 Task: Look for space in Karak City, Jordan from 1st July, 2023 to 9th July, 2023 for 2 adults in price range Rs.8000 to Rs.15000. Place can be entire place with 1  bedroom having 1 bed and 1 bathroom. Property type can be house, flat, guest house. Amenities needed are: washing machine. Booking option can be shelf check-in. Required host language is English.
Action: Mouse moved to (439, 69)
Screenshot: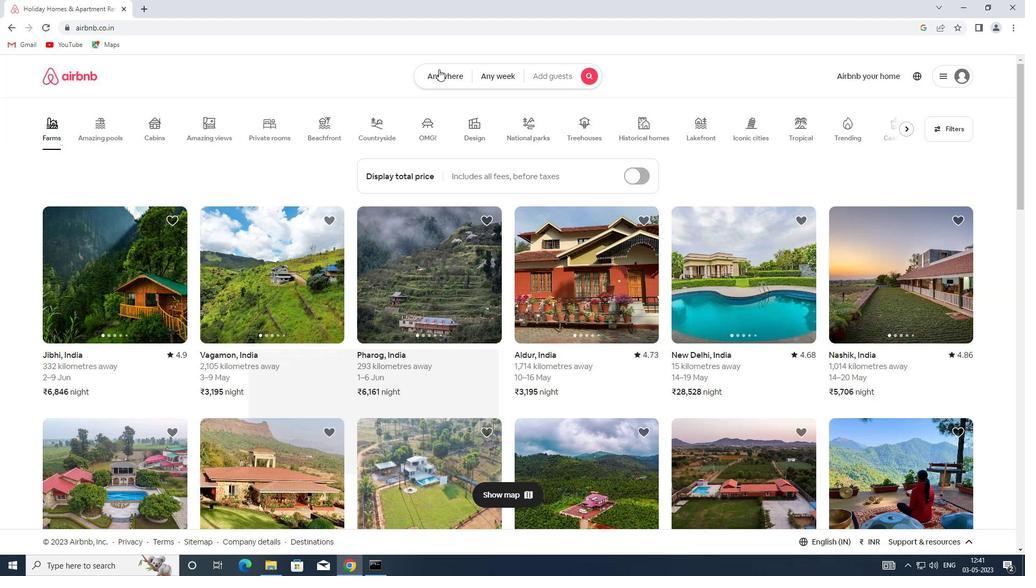 
Action: Mouse pressed left at (439, 69)
Screenshot: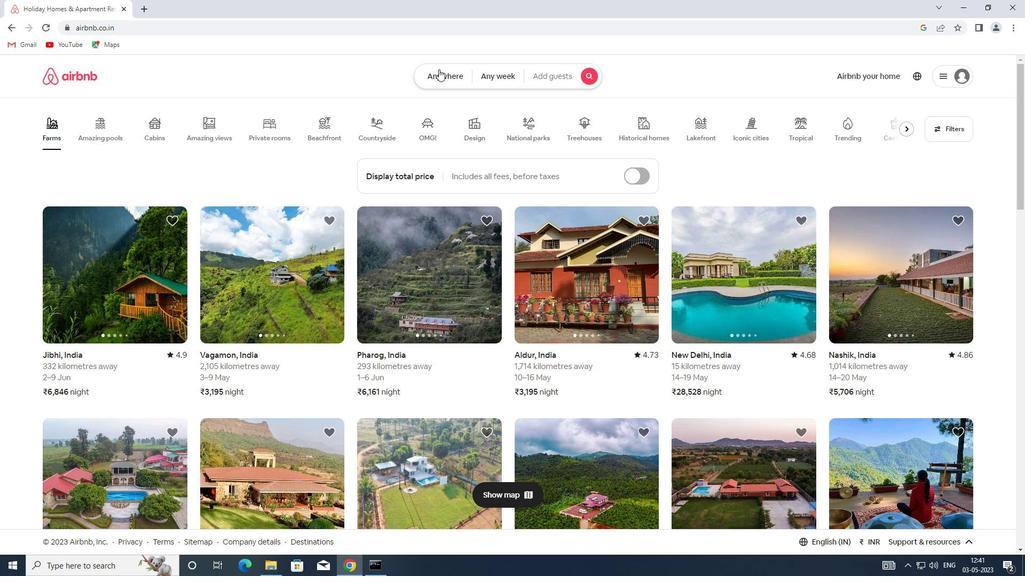 
Action: Mouse moved to (376, 112)
Screenshot: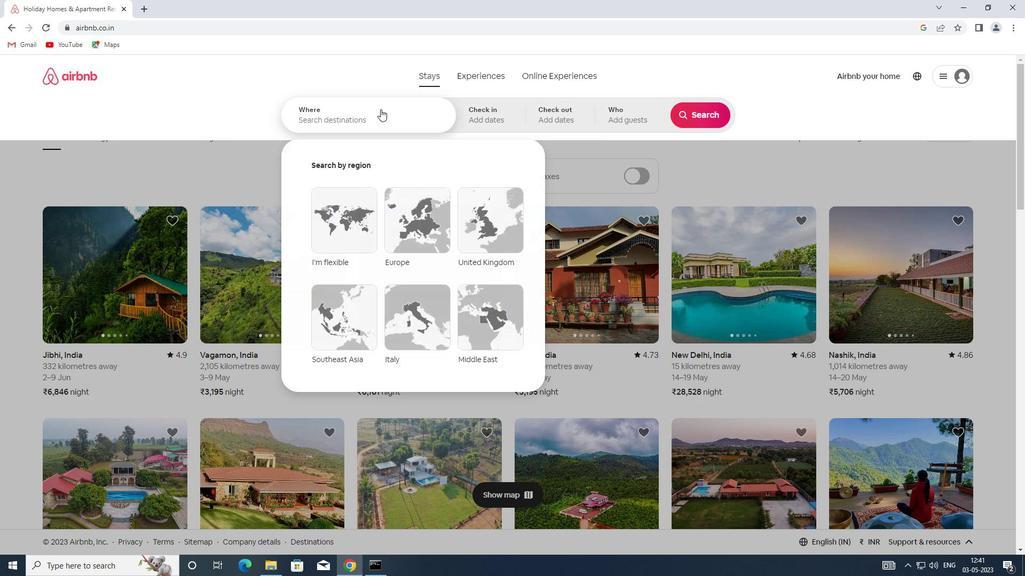 
Action: Mouse pressed left at (376, 112)
Screenshot: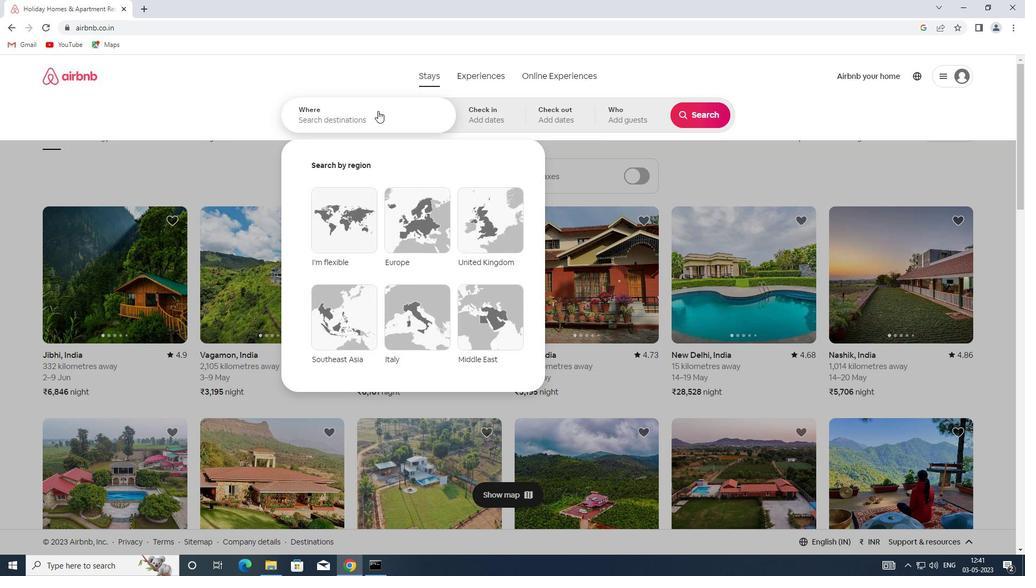 
Action: Key pressed <Key.shift>KARAK<Key.space><Key.shift>CITY,<Key.shift>JORDAN
Screenshot: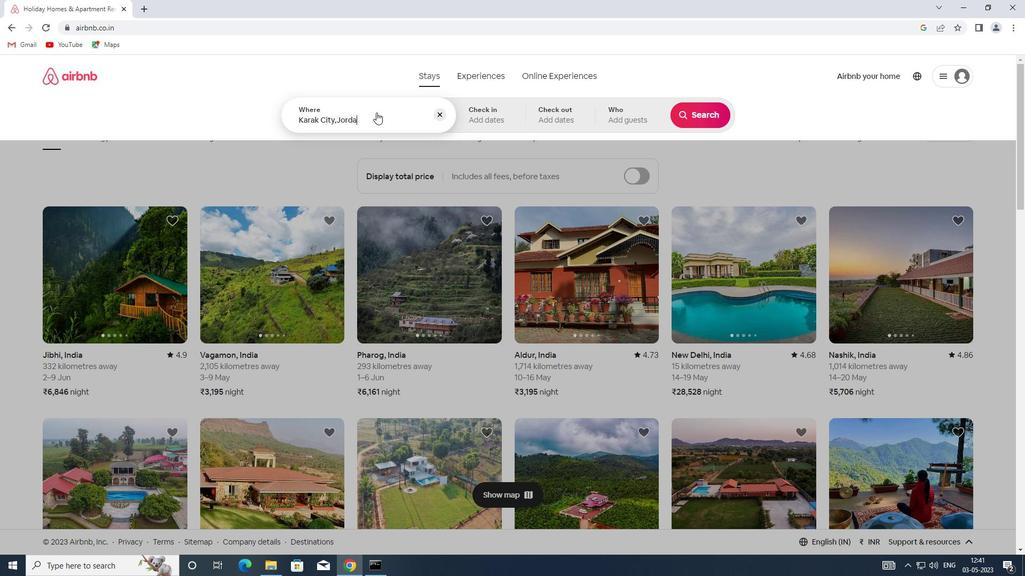 
Action: Mouse moved to (473, 114)
Screenshot: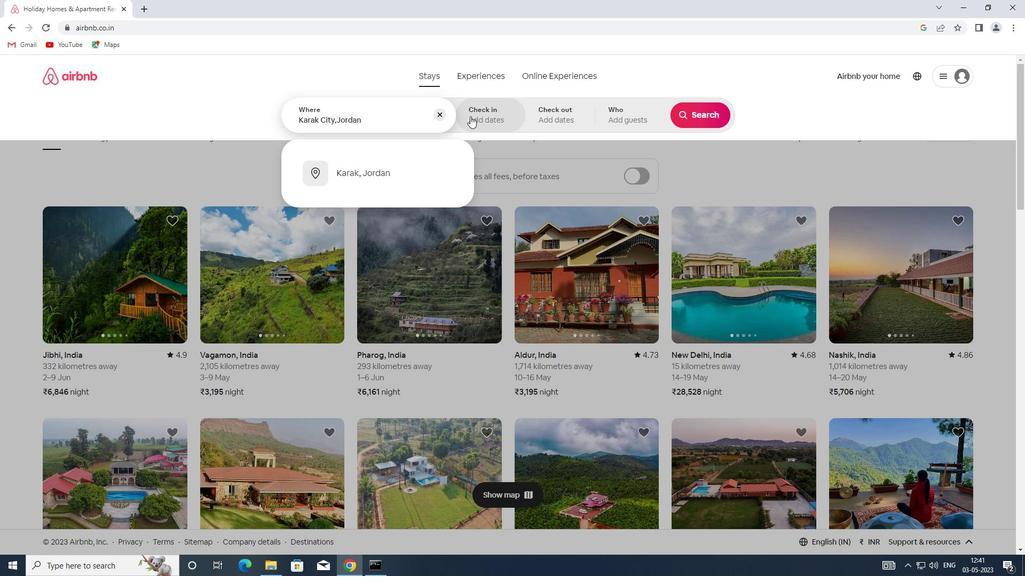 
Action: Mouse pressed left at (473, 114)
Screenshot: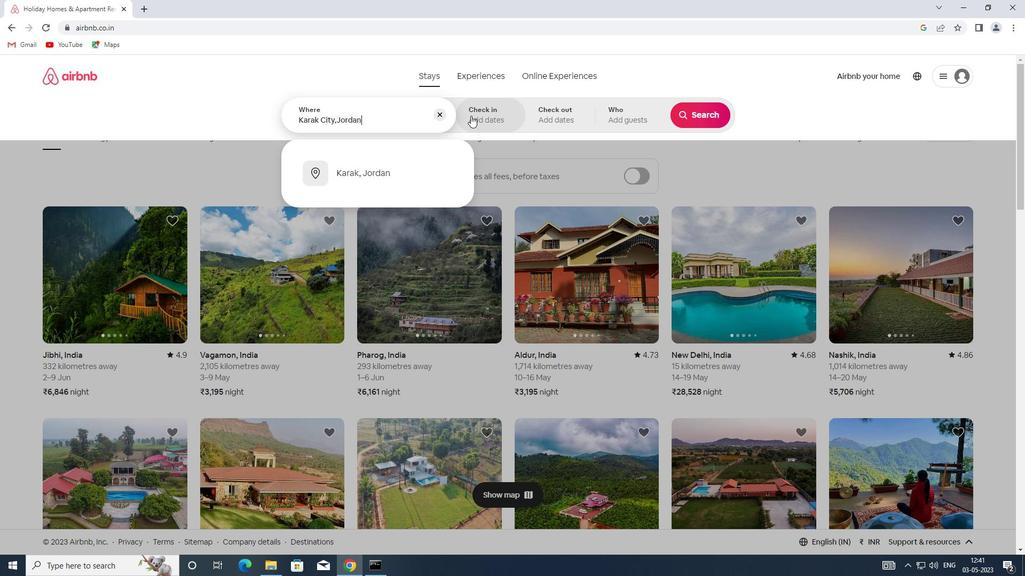 
Action: Mouse moved to (701, 207)
Screenshot: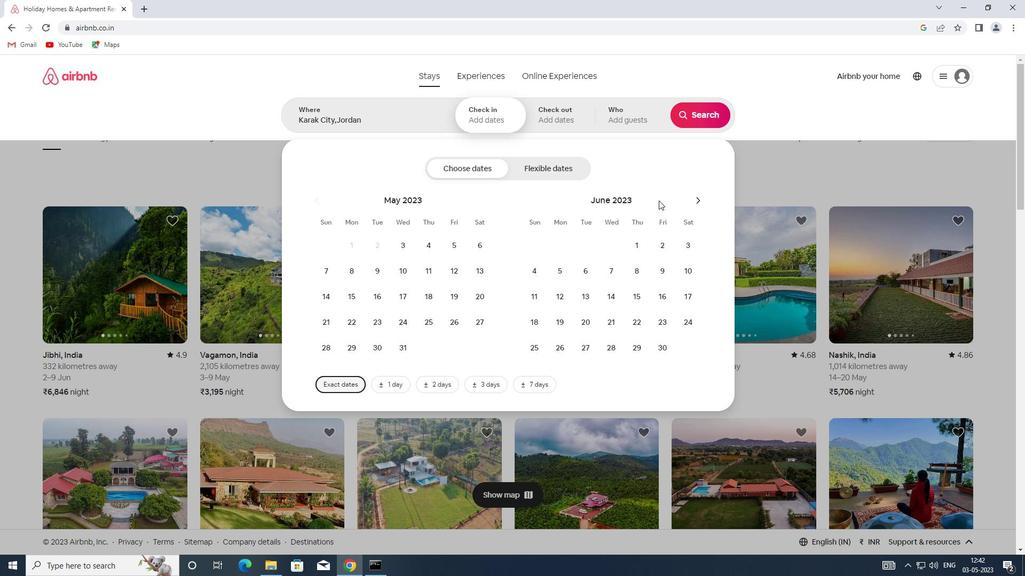 
Action: Mouse pressed left at (701, 207)
Screenshot: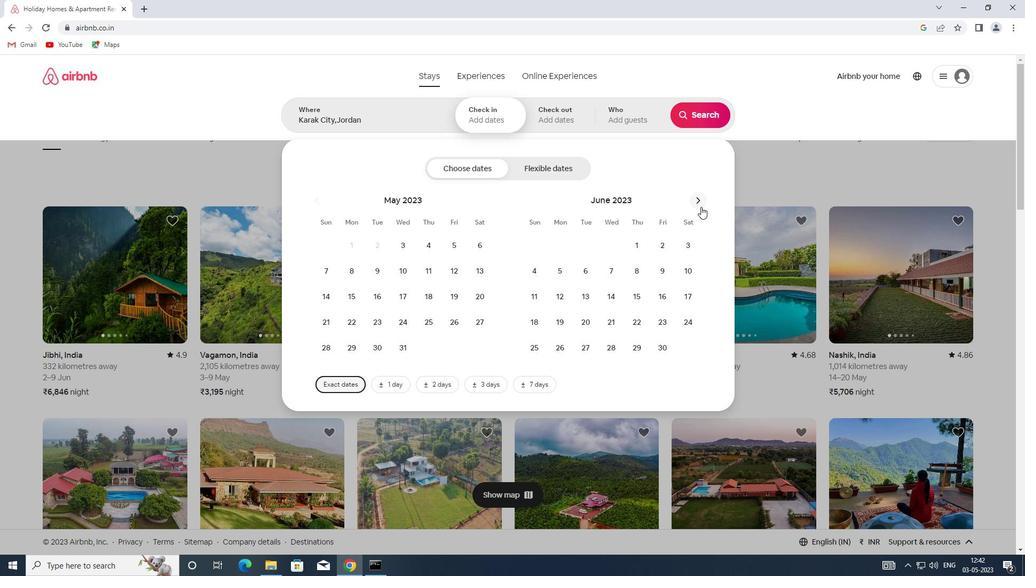 
Action: Mouse moved to (686, 235)
Screenshot: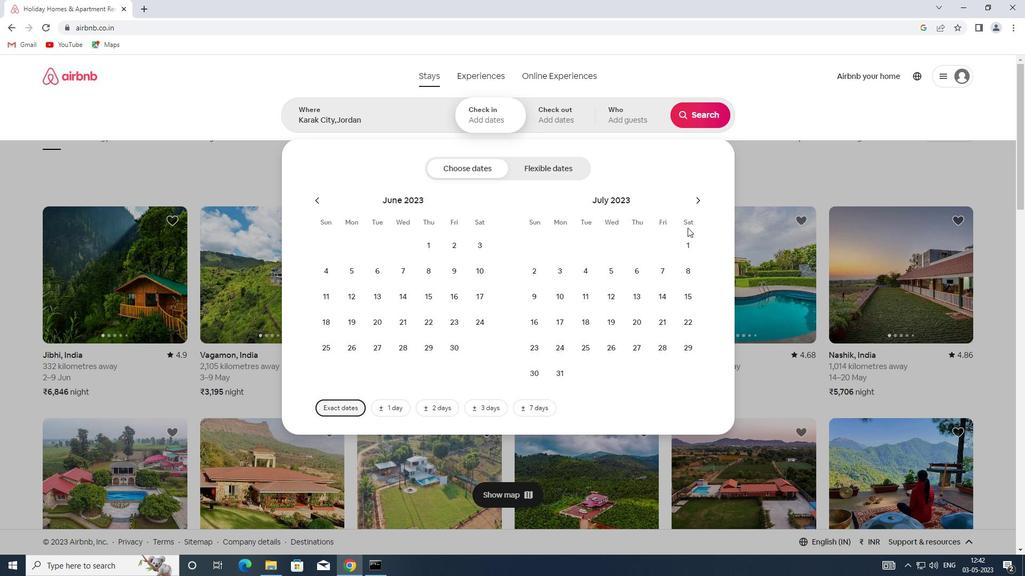 
Action: Mouse pressed left at (686, 235)
Screenshot: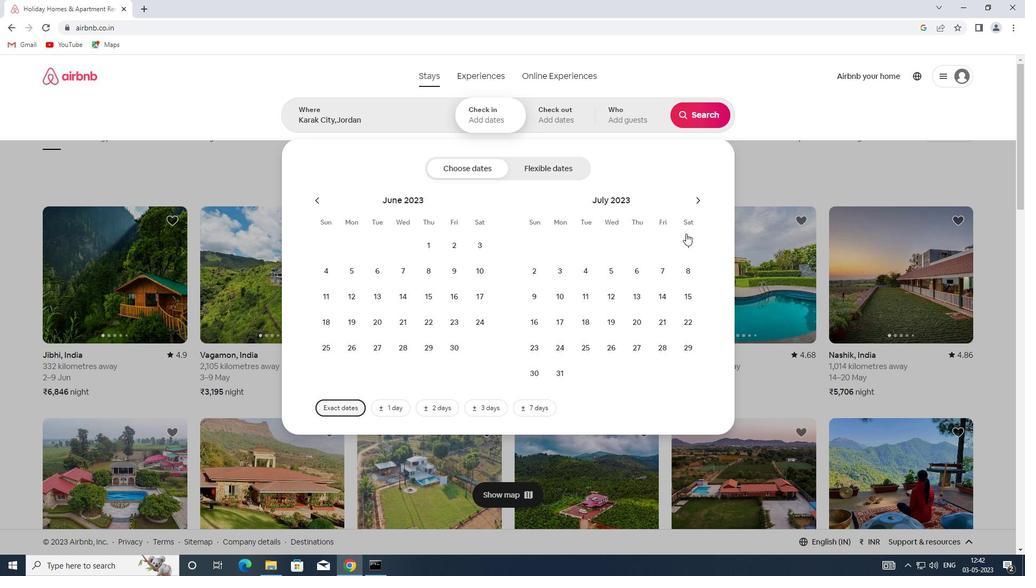 
Action: Mouse moved to (533, 298)
Screenshot: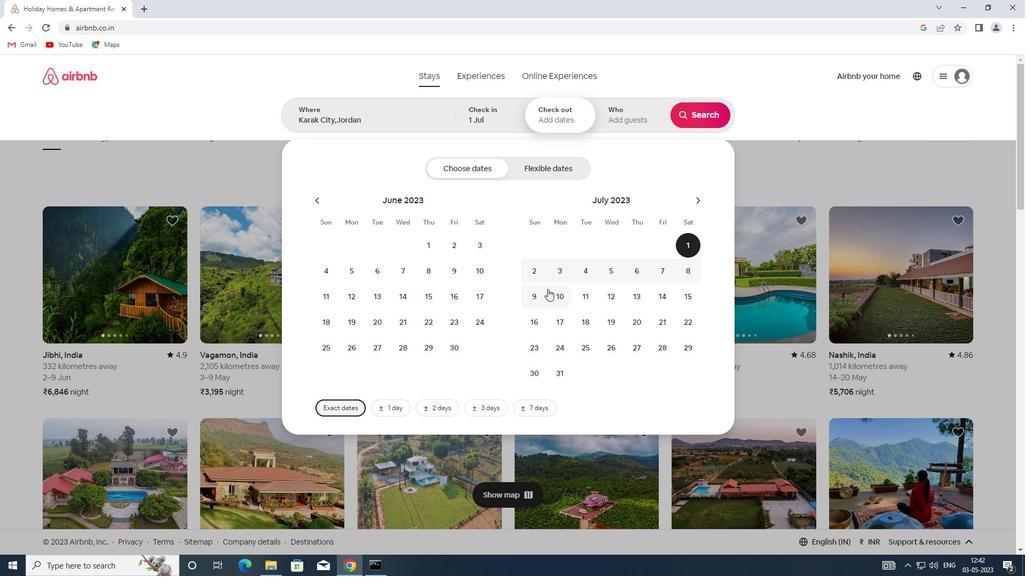 
Action: Mouse pressed left at (533, 298)
Screenshot: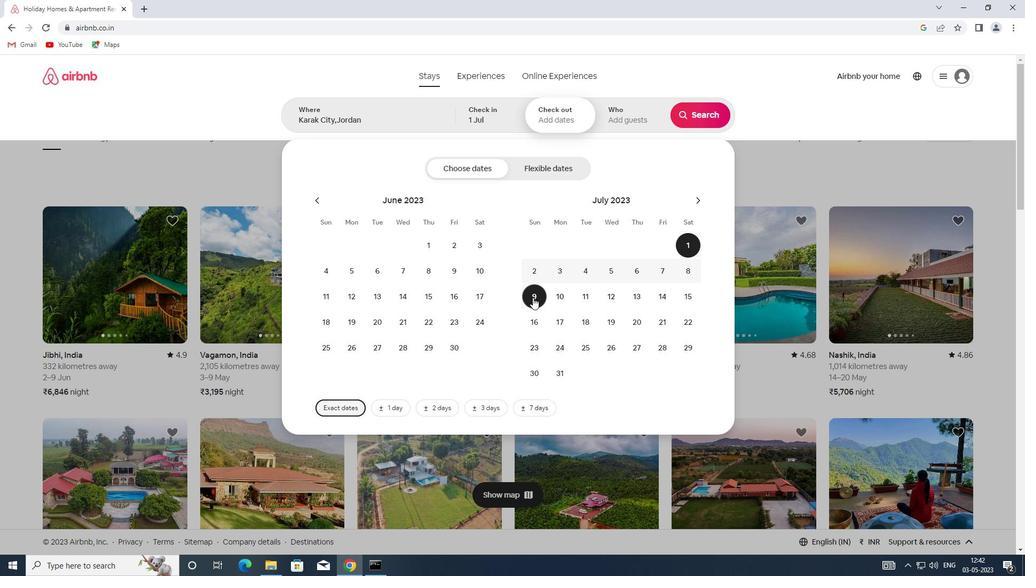 
Action: Mouse moved to (615, 113)
Screenshot: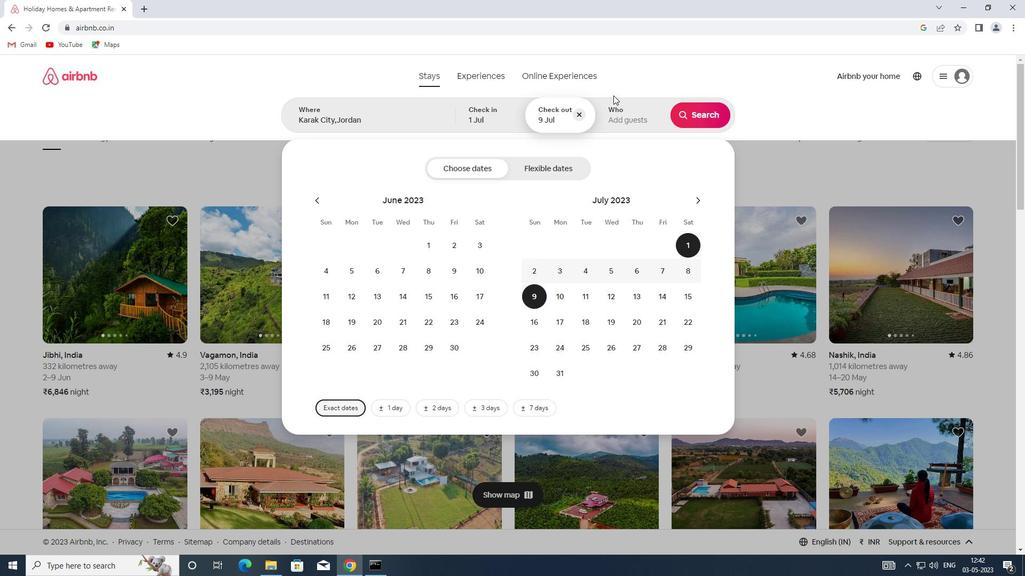
Action: Mouse pressed left at (615, 113)
Screenshot: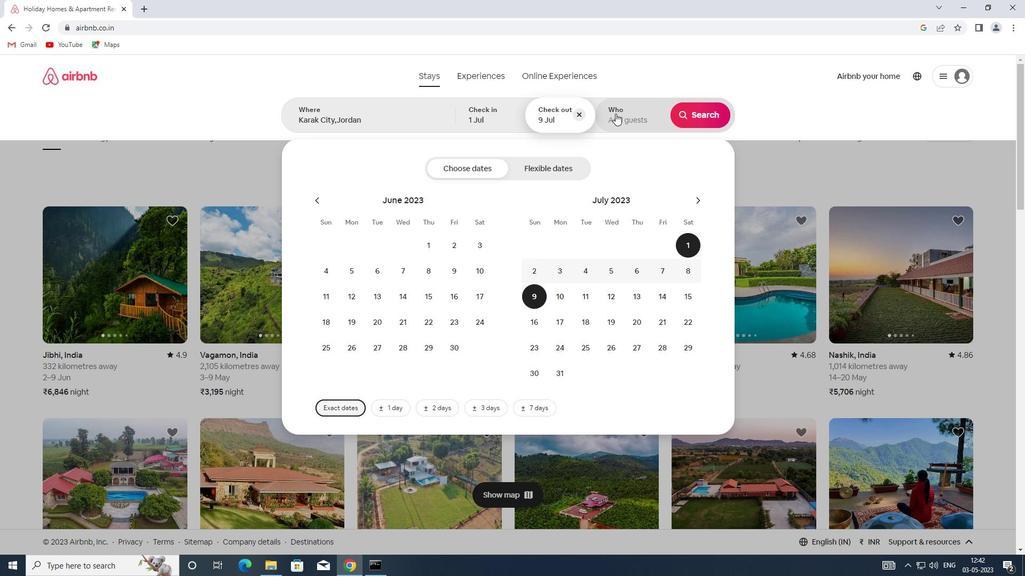 
Action: Mouse moved to (697, 170)
Screenshot: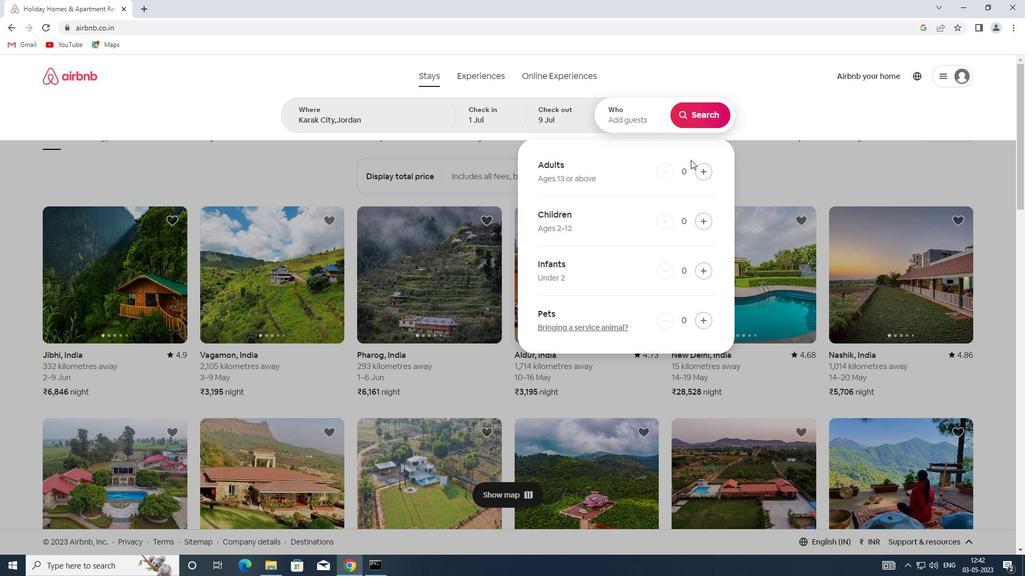 
Action: Mouse pressed left at (697, 170)
Screenshot: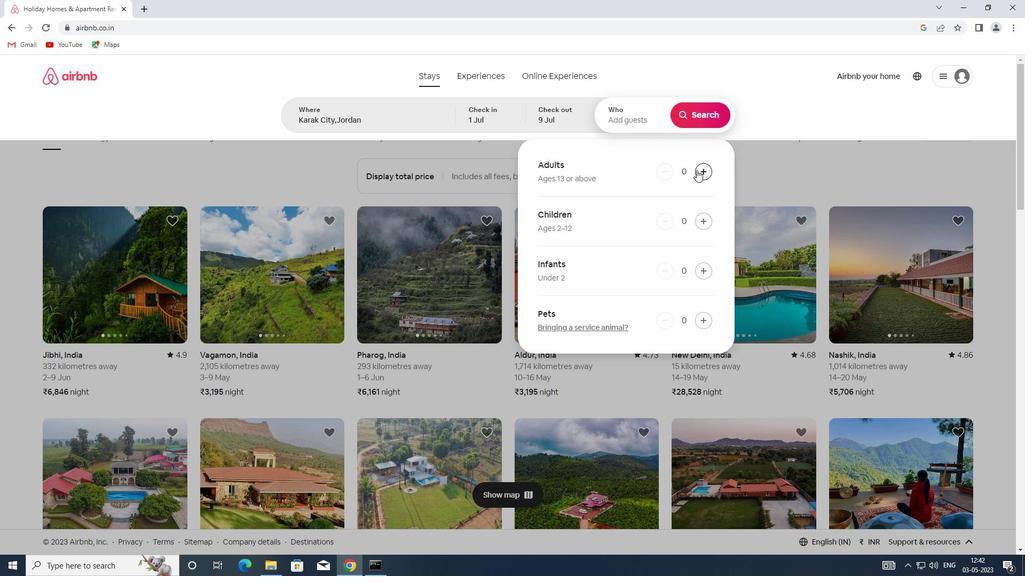 
Action: Mouse pressed left at (697, 170)
Screenshot: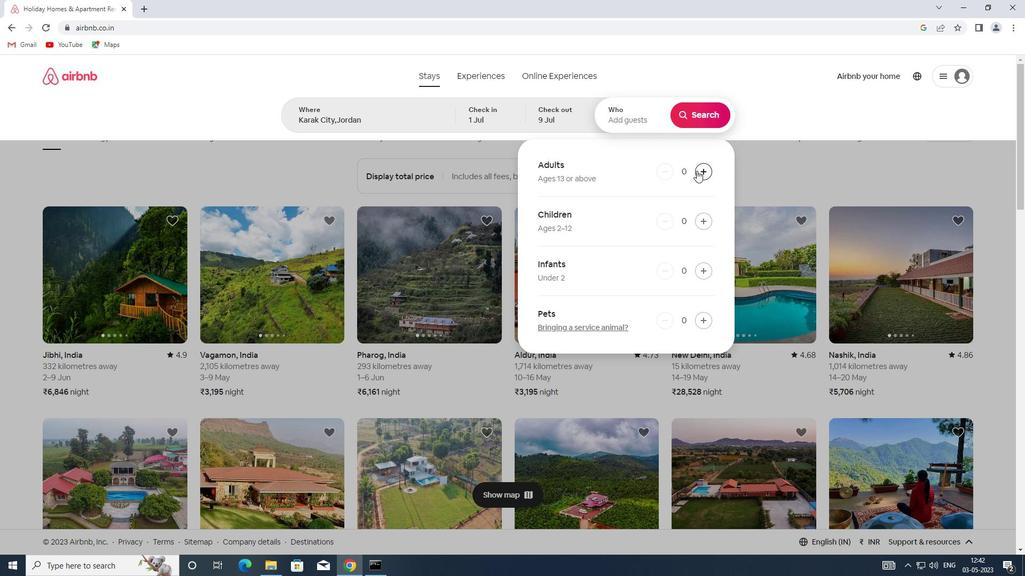 
Action: Mouse moved to (694, 121)
Screenshot: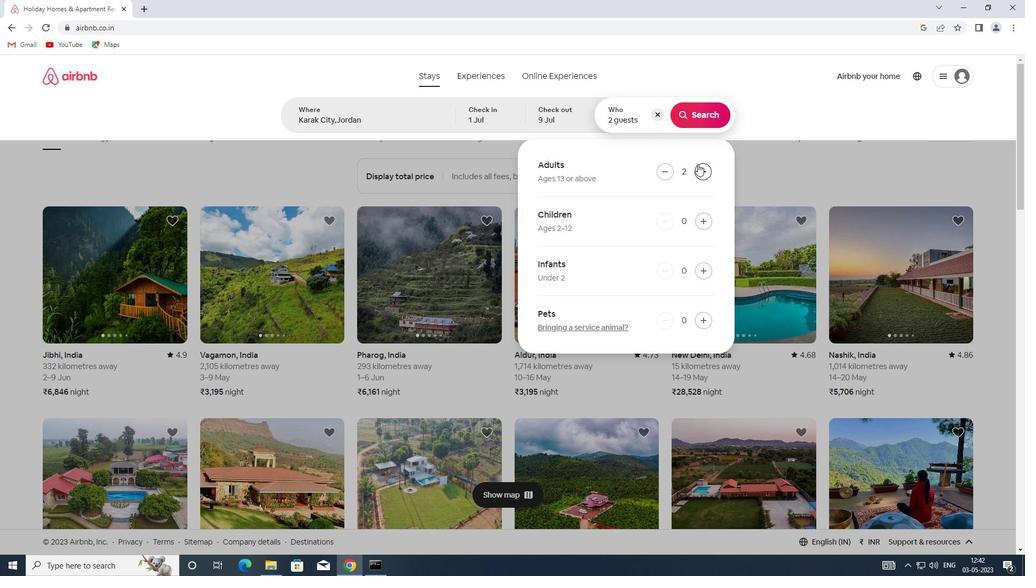 
Action: Mouse pressed left at (694, 121)
Screenshot: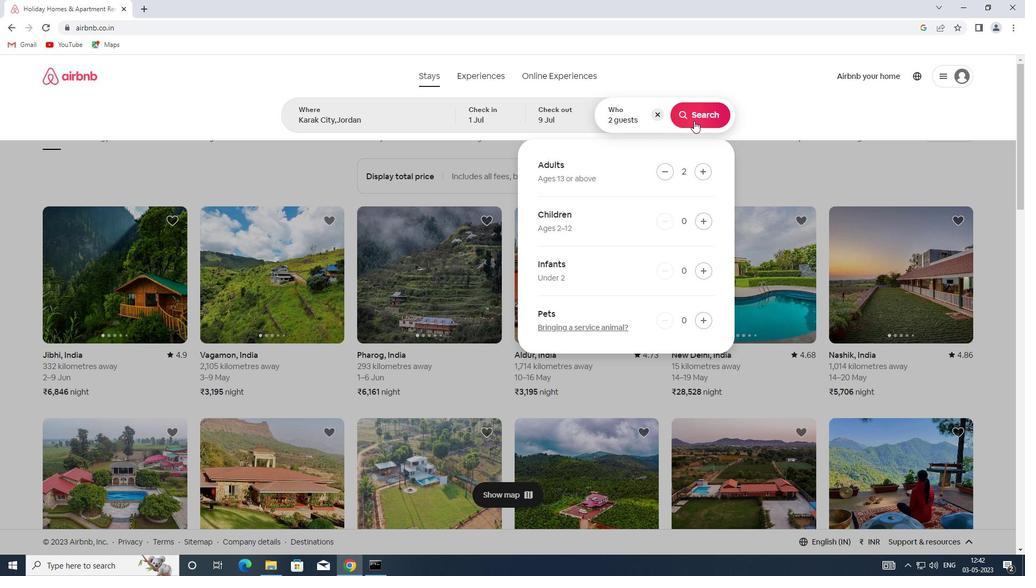 
Action: Mouse moved to (971, 125)
Screenshot: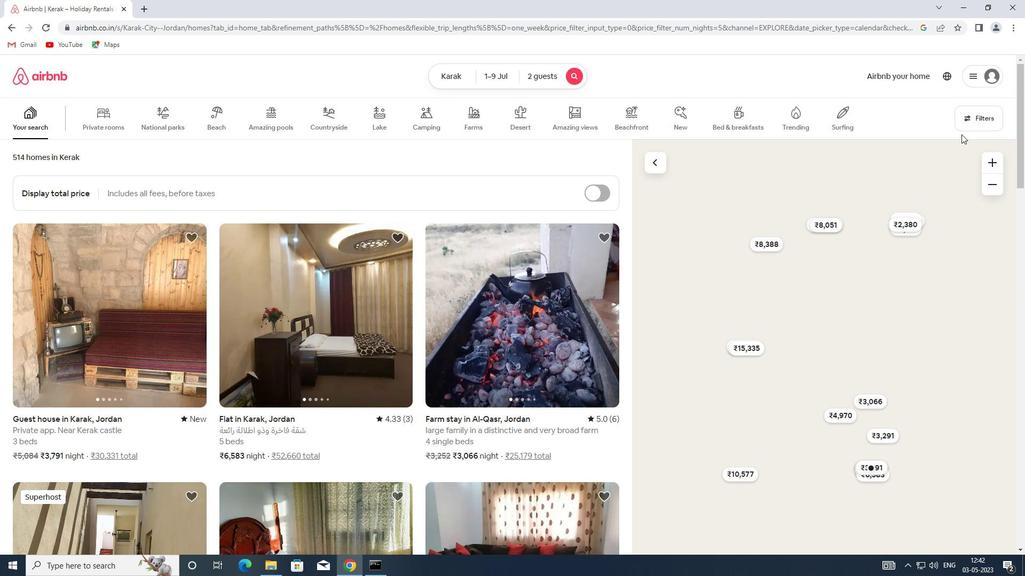 
Action: Mouse pressed left at (971, 125)
Screenshot: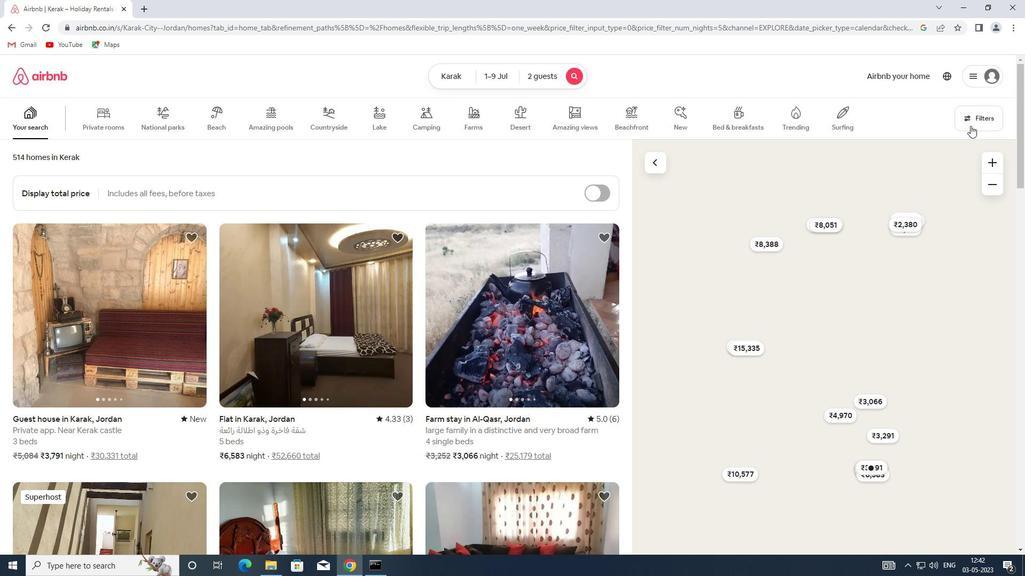 
Action: Mouse moved to (372, 255)
Screenshot: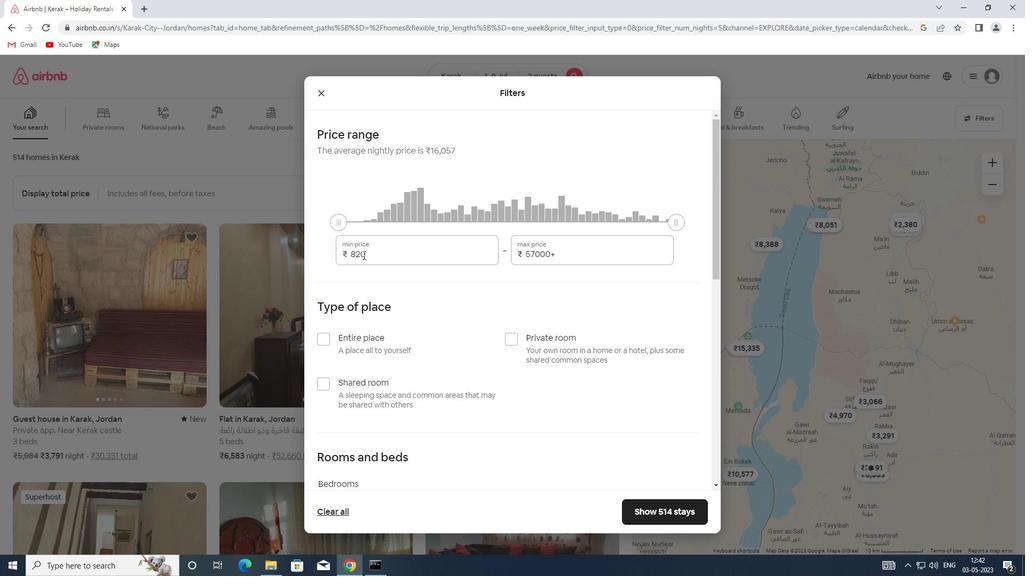 
Action: Mouse pressed left at (372, 255)
Screenshot: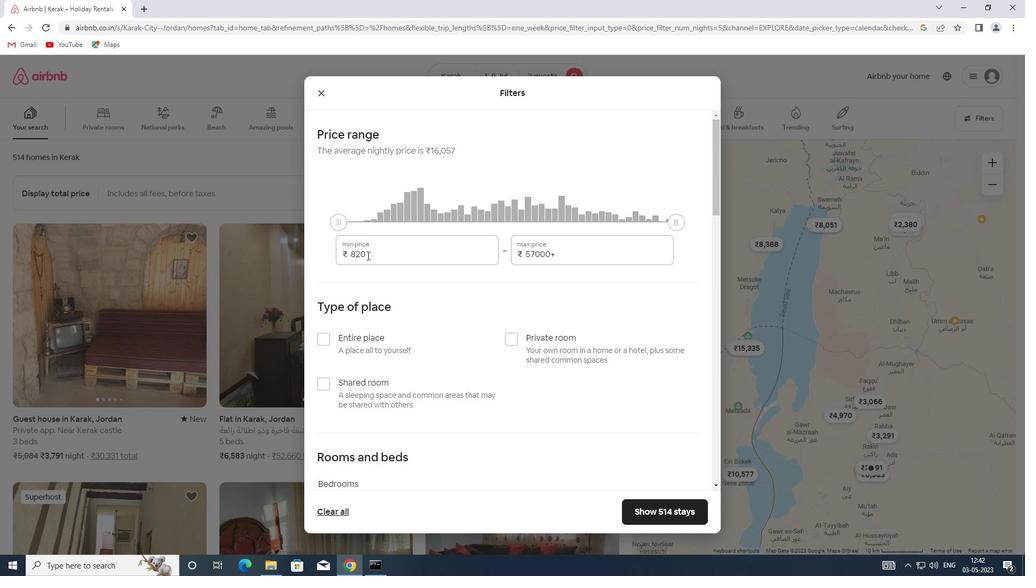 
Action: Mouse moved to (282, 249)
Screenshot: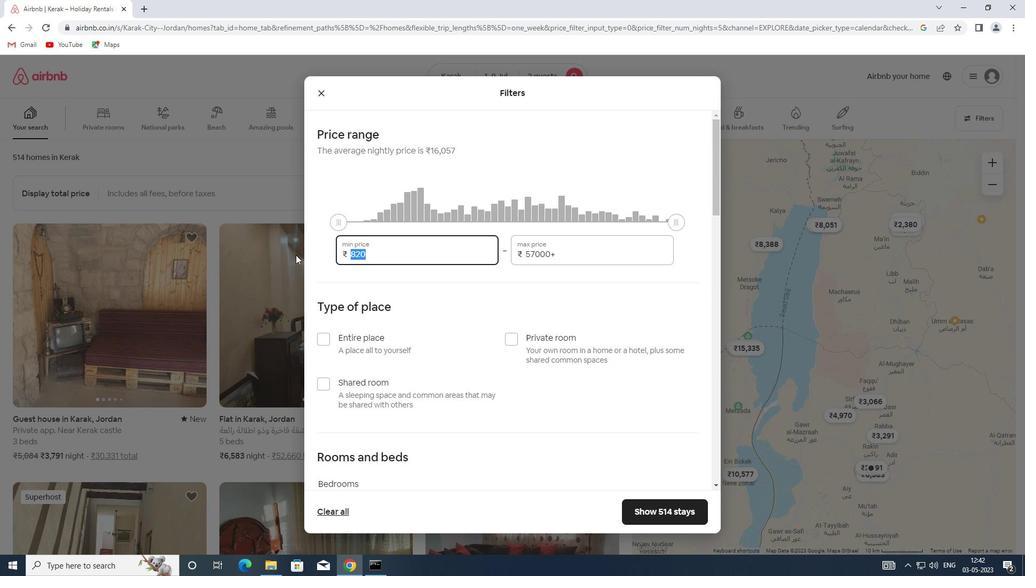 
Action: Key pressed 8000
Screenshot: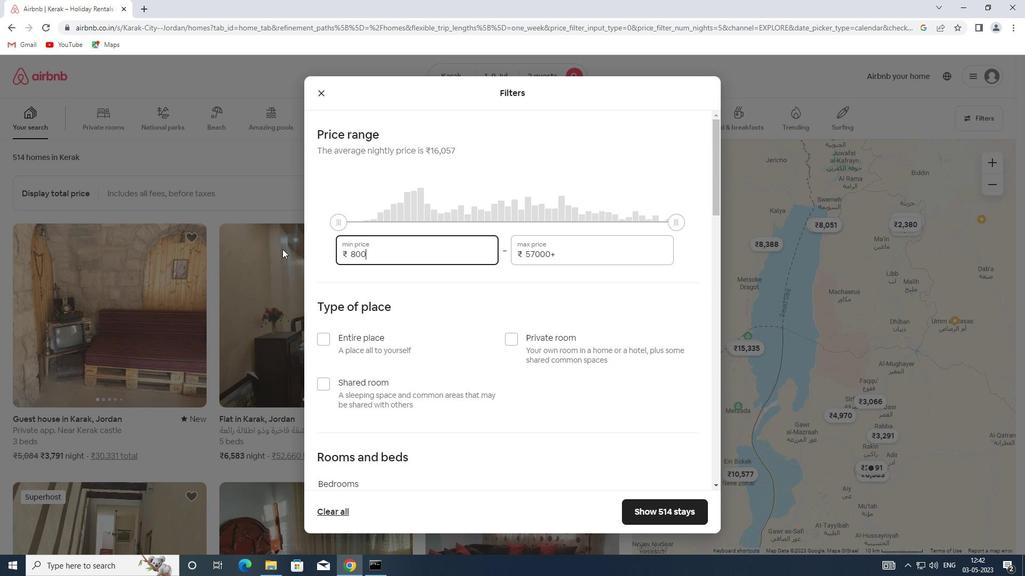 
Action: Mouse moved to (583, 254)
Screenshot: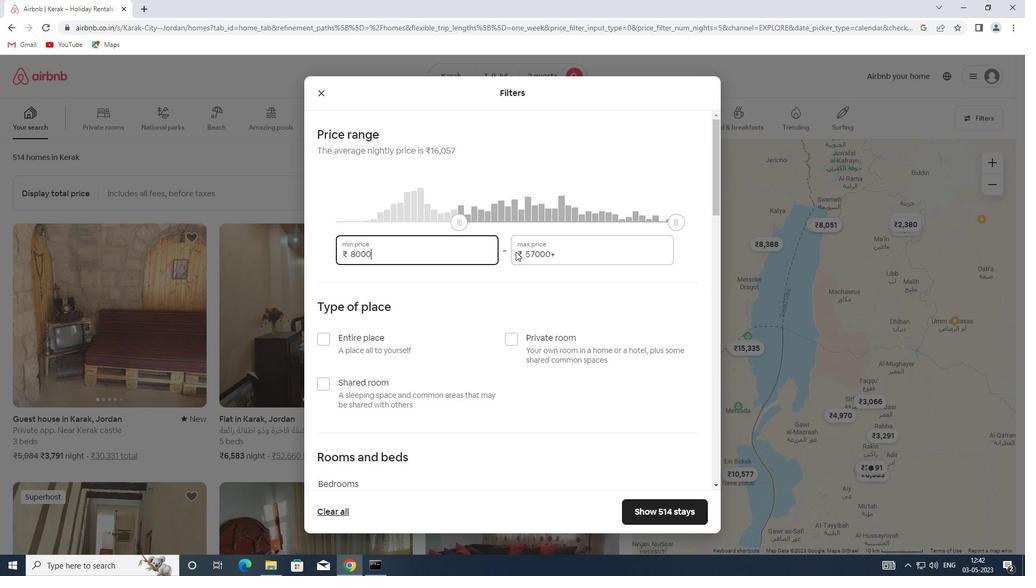 
Action: Mouse pressed left at (583, 254)
Screenshot: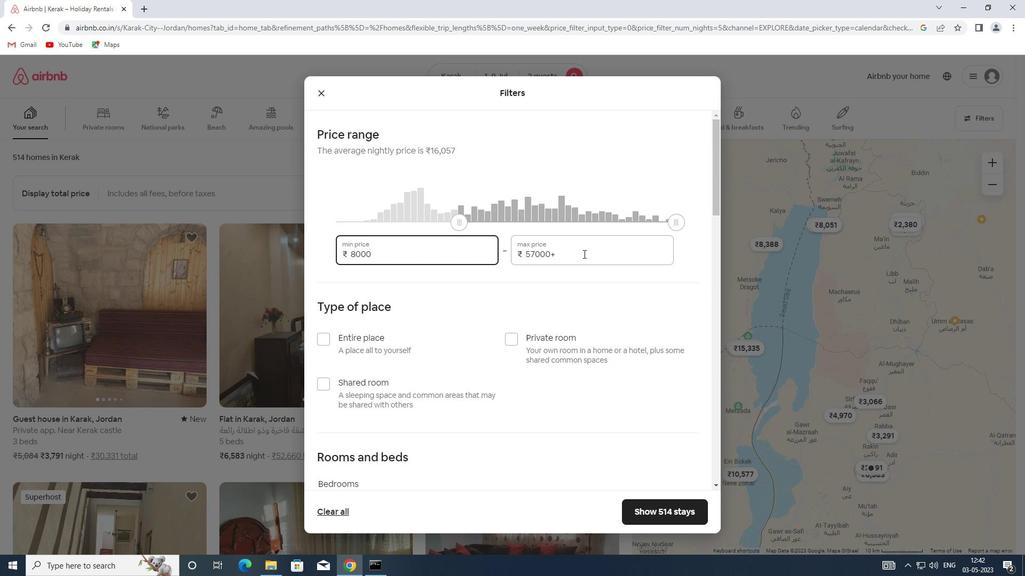
Action: Mouse moved to (455, 254)
Screenshot: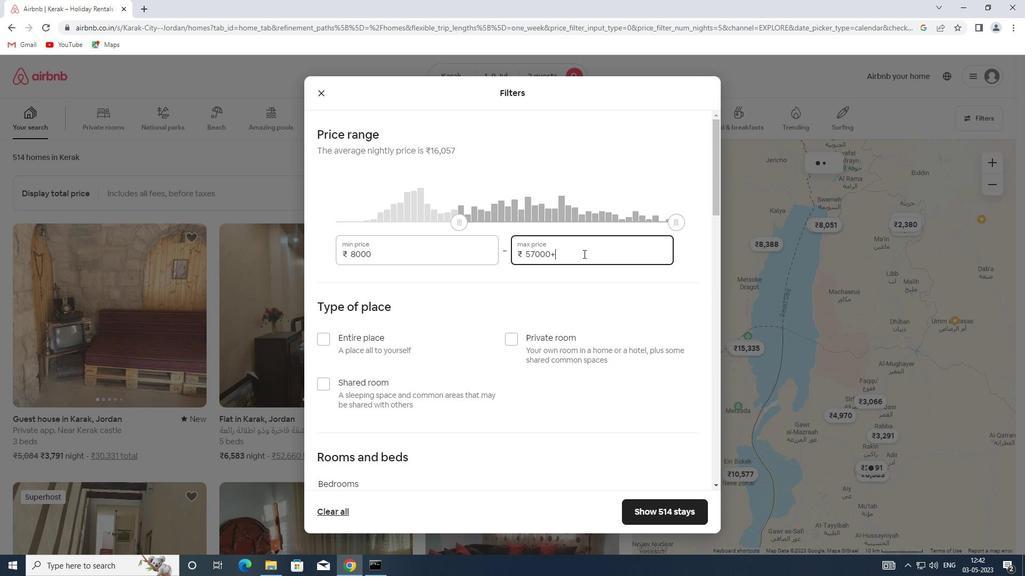 
Action: Key pressed 15000
Screenshot: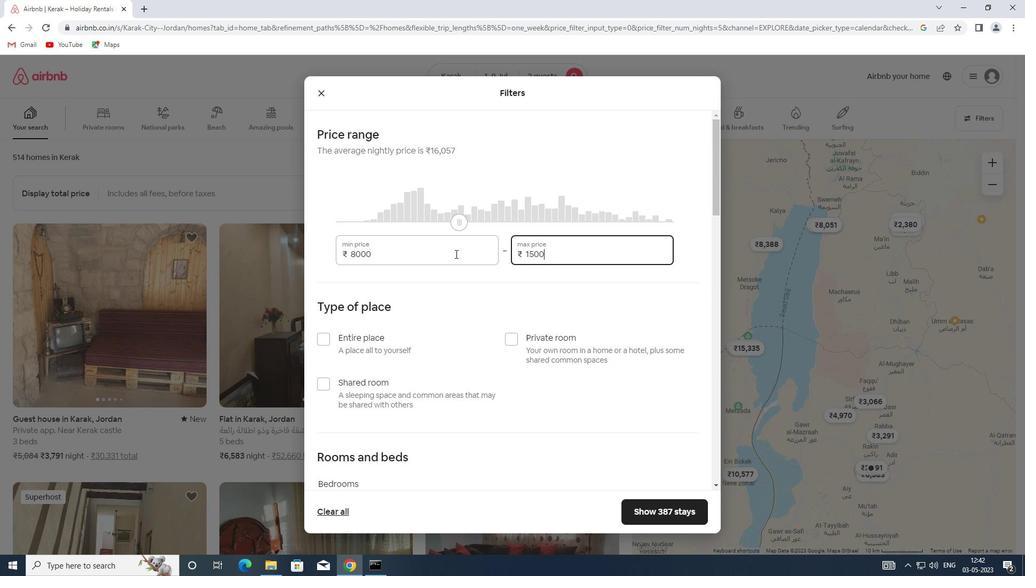 
Action: Mouse moved to (326, 337)
Screenshot: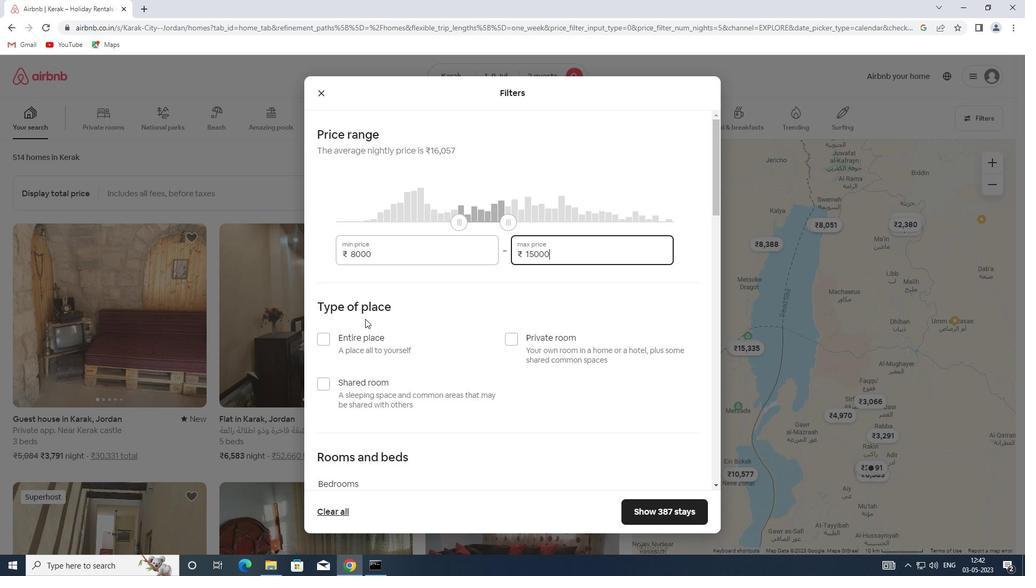 
Action: Mouse pressed left at (326, 337)
Screenshot: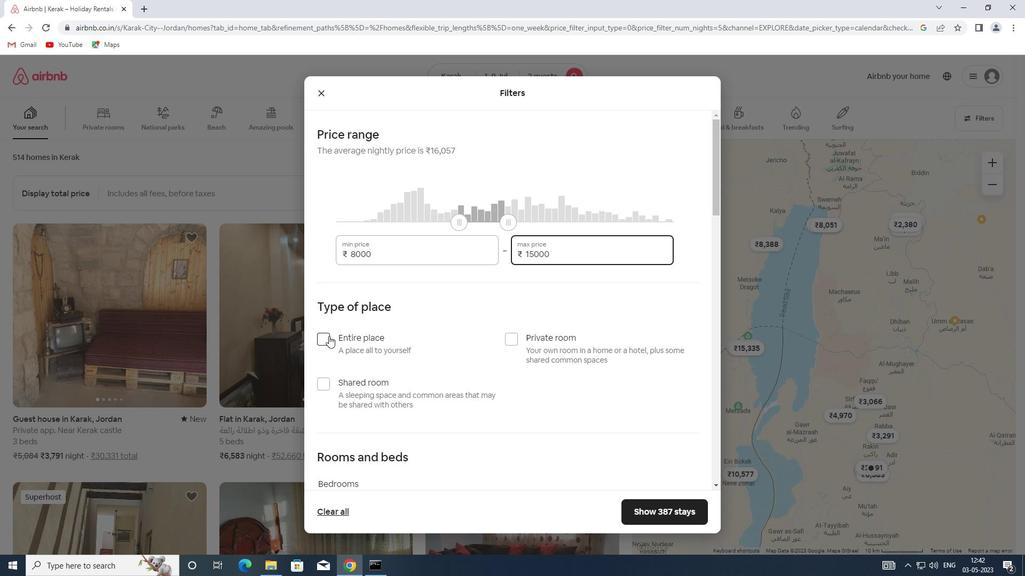 
Action: Mouse moved to (329, 327)
Screenshot: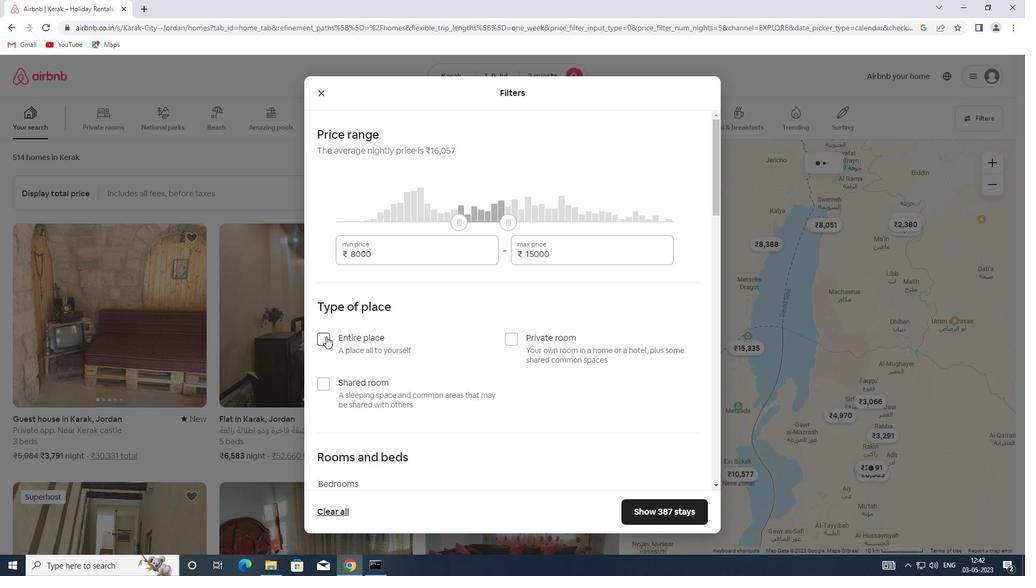 
Action: Mouse scrolled (329, 326) with delta (0, 0)
Screenshot: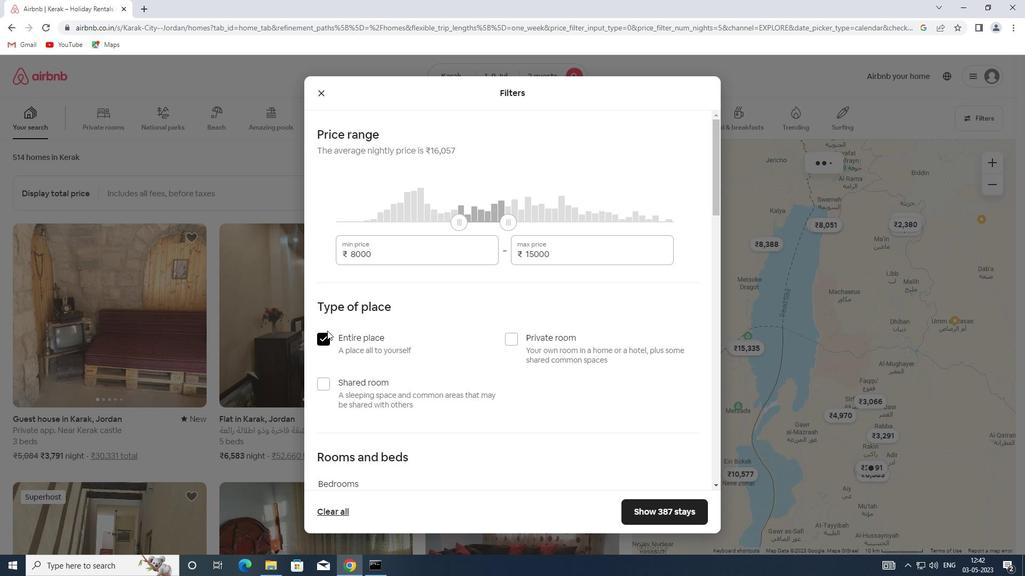 
Action: Mouse scrolled (329, 326) with delta (0, 0)
Screenshot: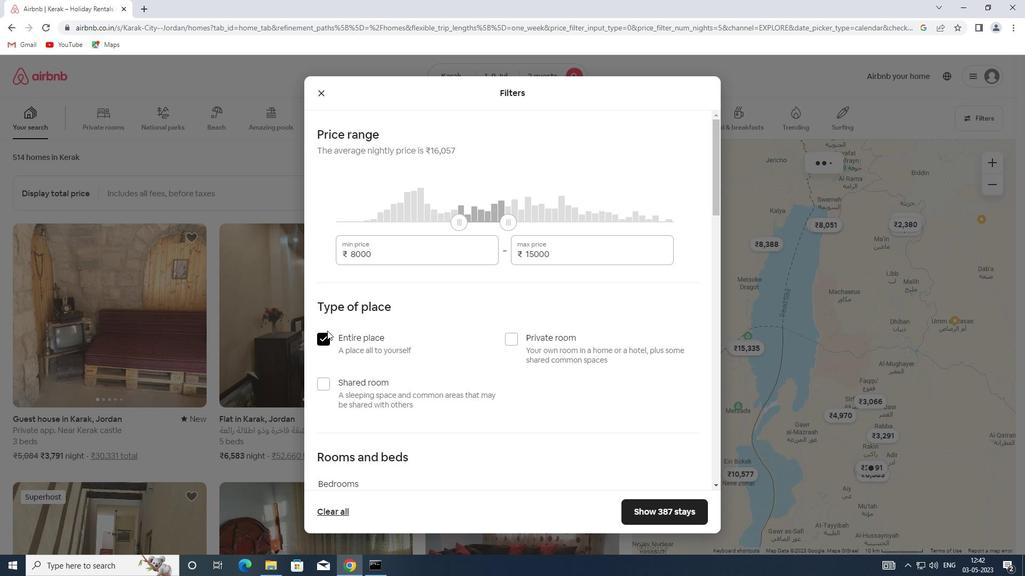 
Action: Mouse scrolled (329, 326) with delta (0, 0)
Screenshot: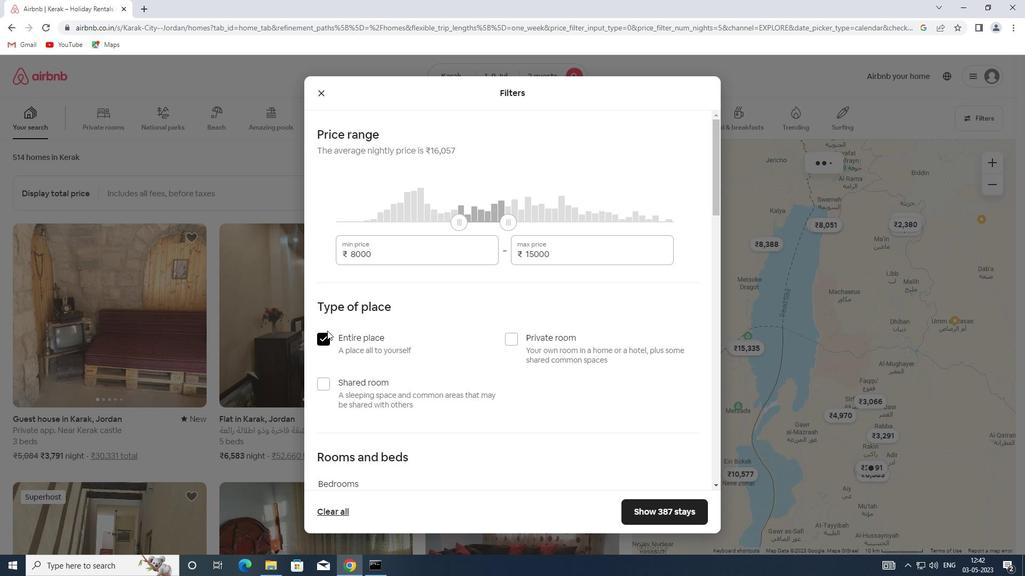 
Action: Mouse scrolled (329, 326) with delta (0, 0)
Screenshot: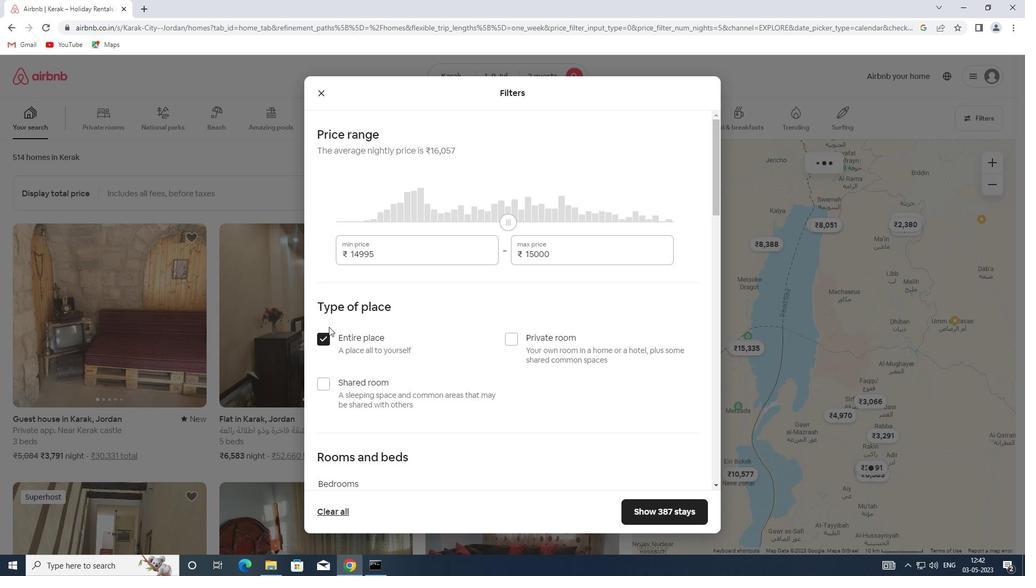 
Action: Mouse moved to (371, 298)
Screenshot: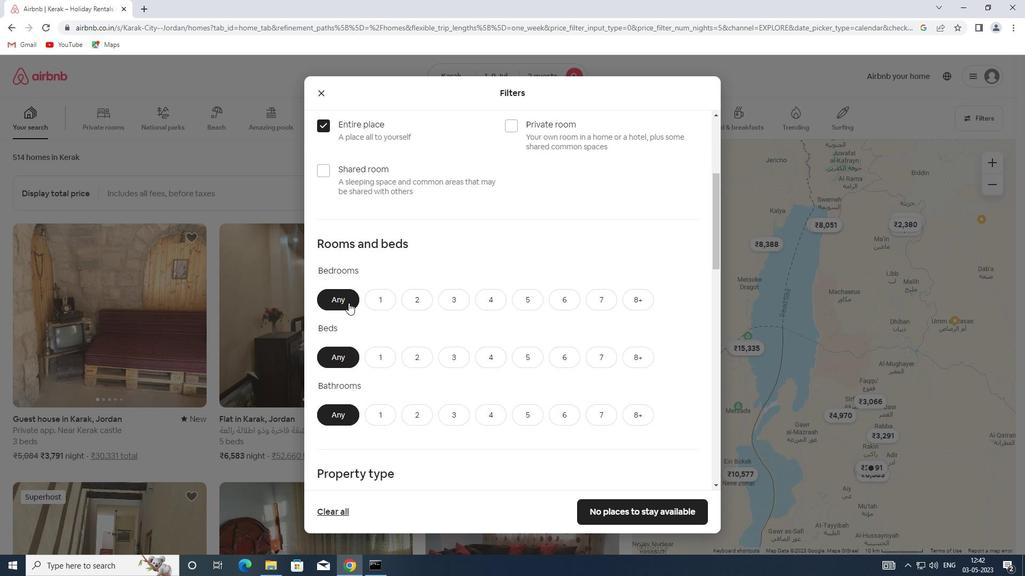 
Action: Mouse pressed left at (371, 298)
Screenshot: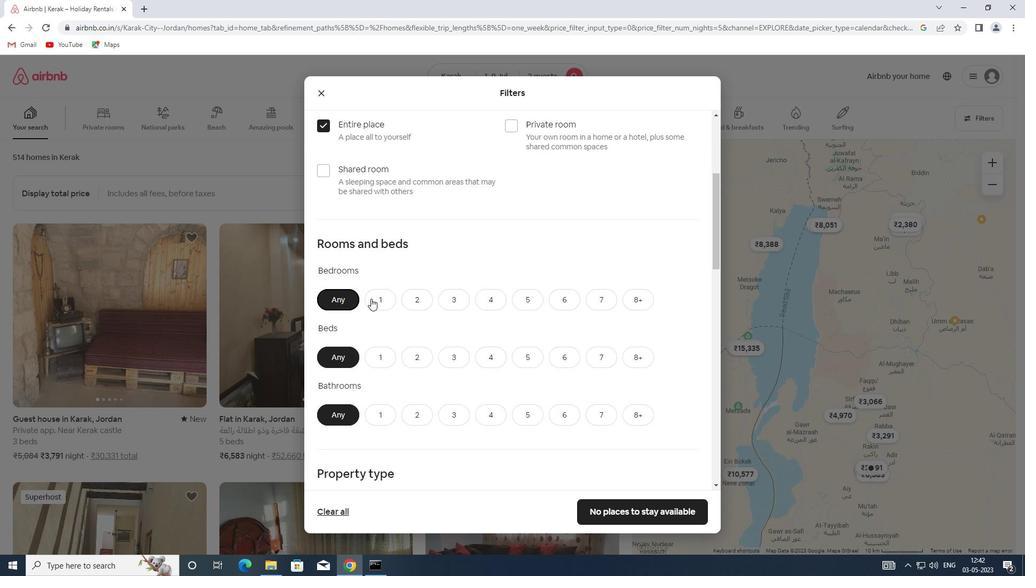 
Action: Mouse moved to (376, 355)
Screenshot: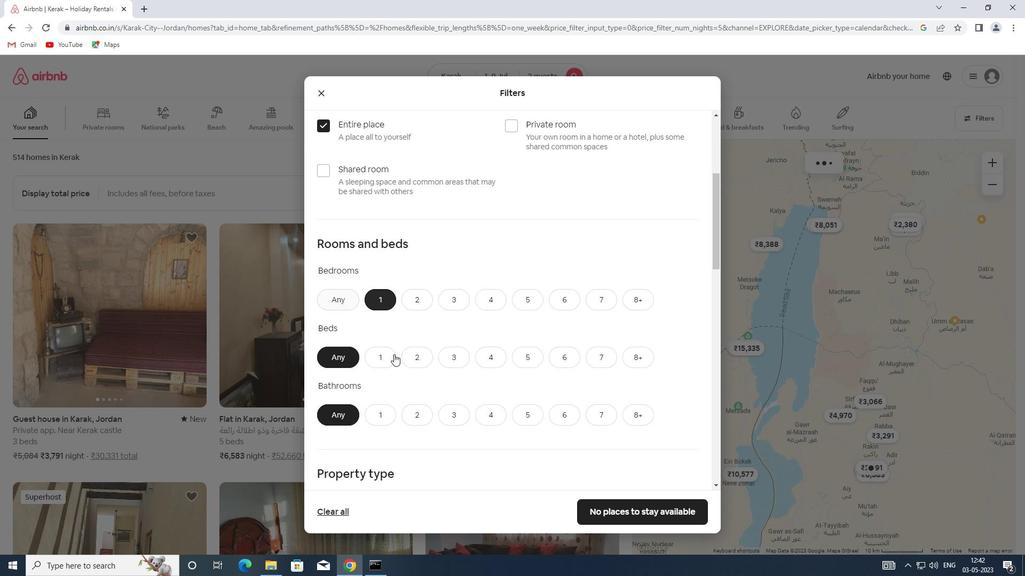 
Action: Mouse pressed left at (376, 355)
Screenshot: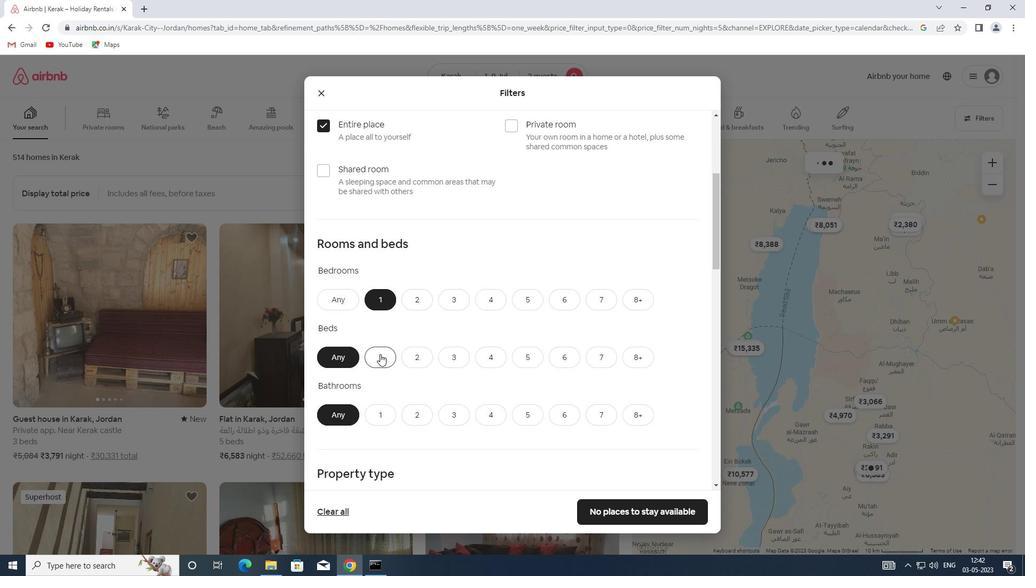 
Action: Mouse moved to (376, 355)
Screenshot: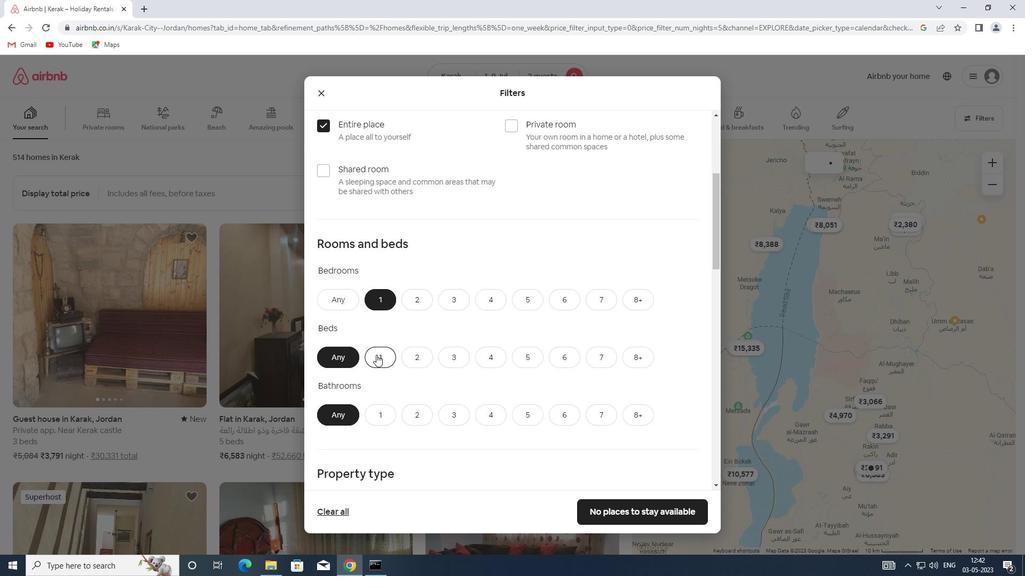 
Action: Mouse scrolled (376, 354) with delta (0, 0)
Screenshot: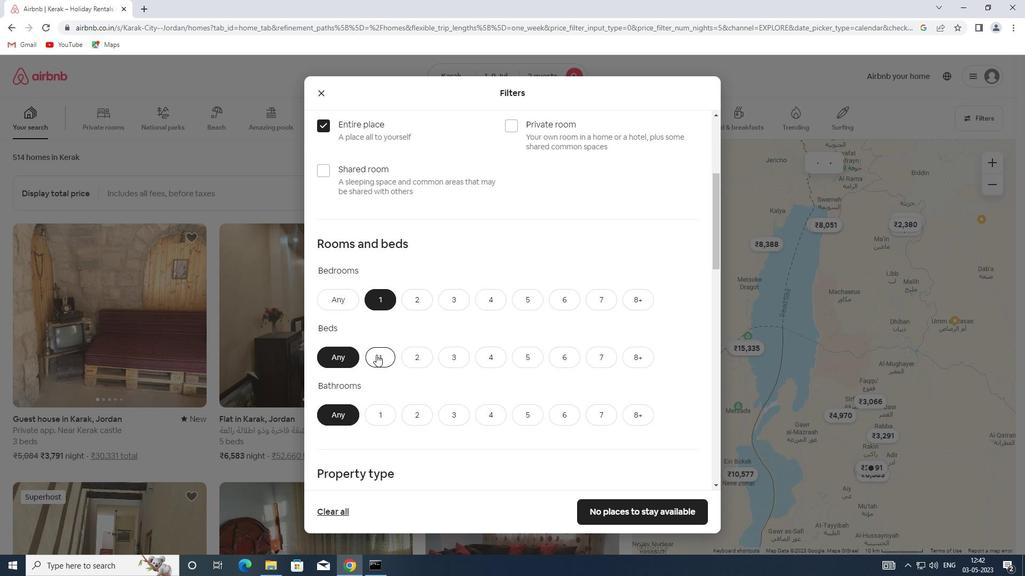 
Action: Mouse scrolled (376, 354) with delta (0, 0)
Screenshot: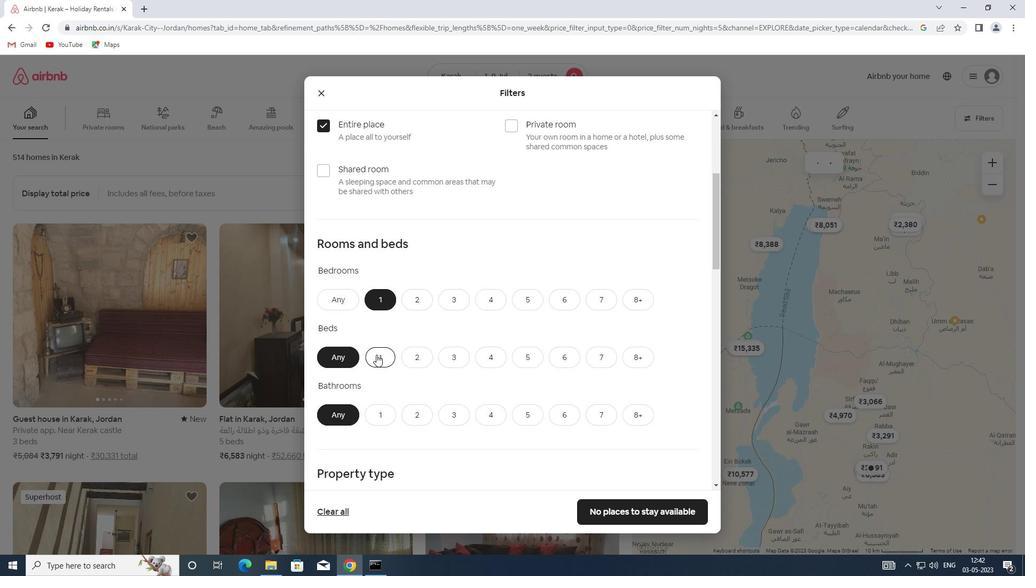 
Action: Mouse moved to (385, 309)
Screenshot: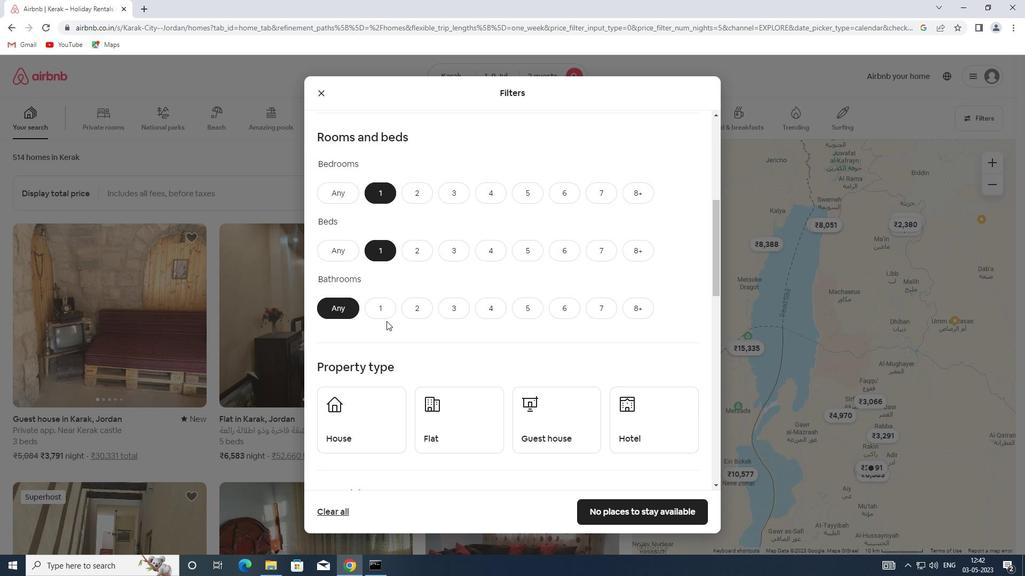 
Action: Mouse pressed left at (385, 309)
Screenshot: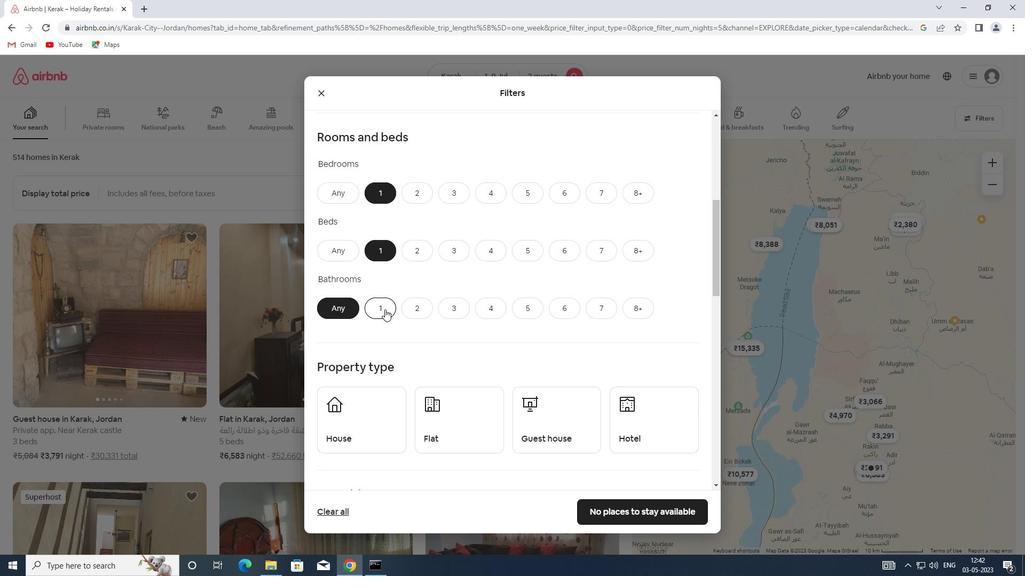
Action: Mouse scrolled (385, 309) with delta (0, 0)
Screenshot: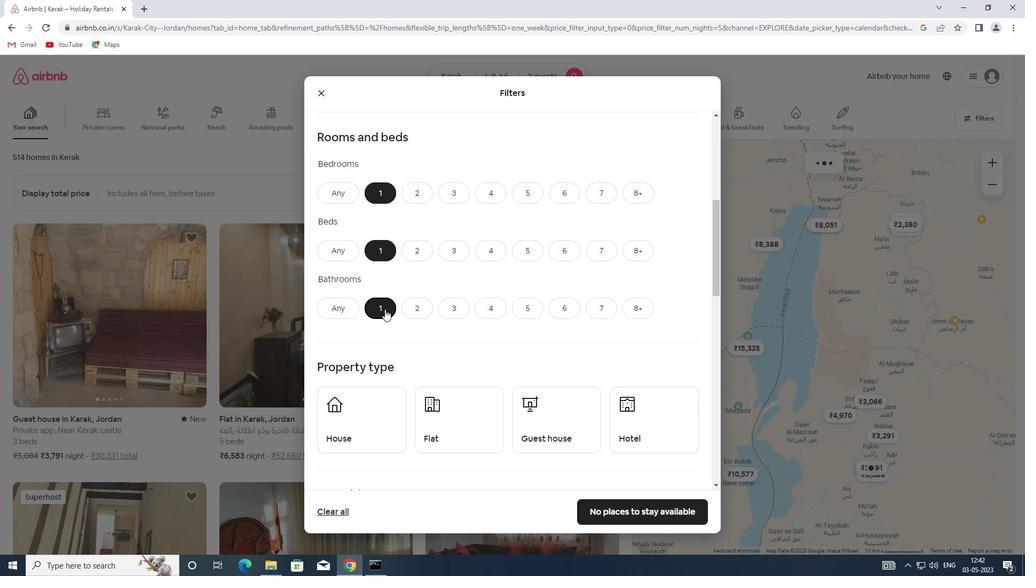 
Action: Mouse scrolled (385, 309) with delta (0, 0)
Screenshot: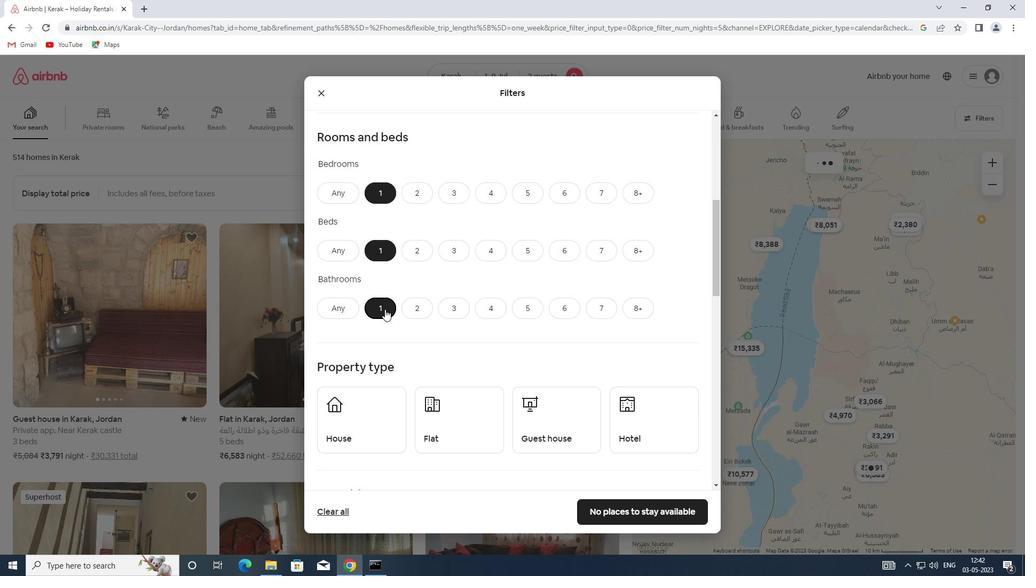 
Action: Mouse moved to (363, 333)
Screenshot: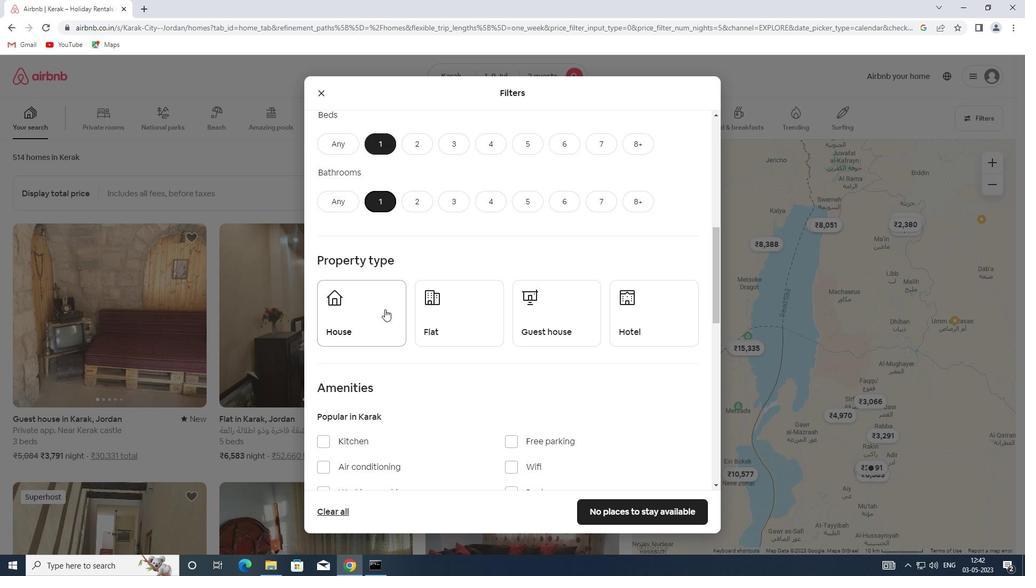 
Action: Mouse pressed left at (363, 333)
Screenshot: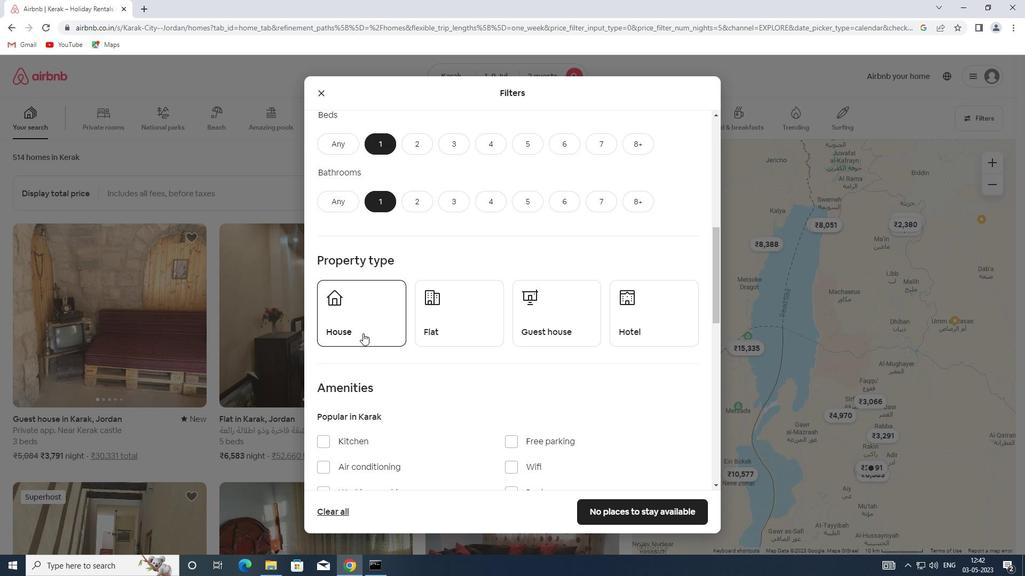 
Action: Mouse moved to (442, 327)
Screenshot: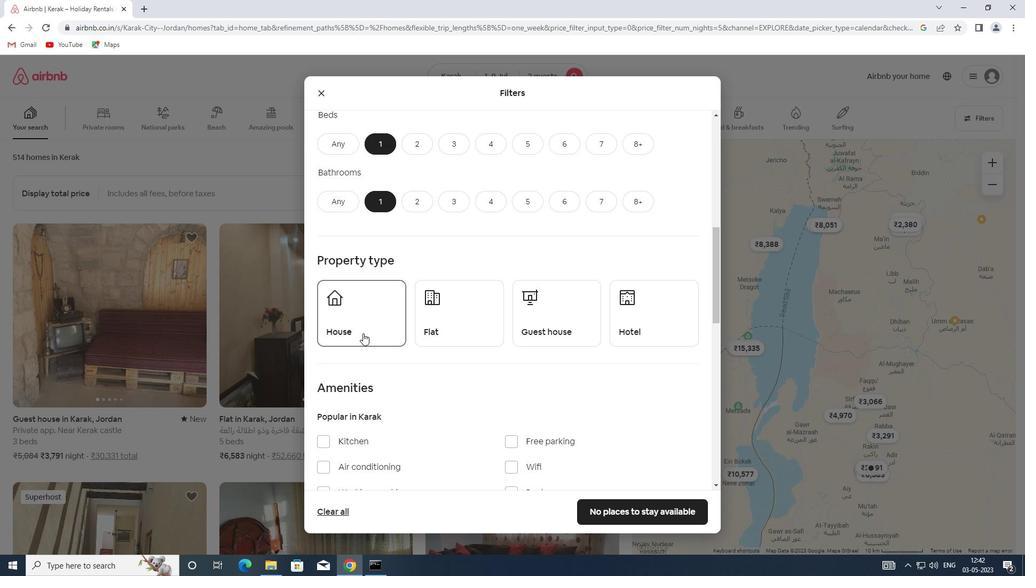 
Action: Mouse pressed left at (442, 327)
Screenshot: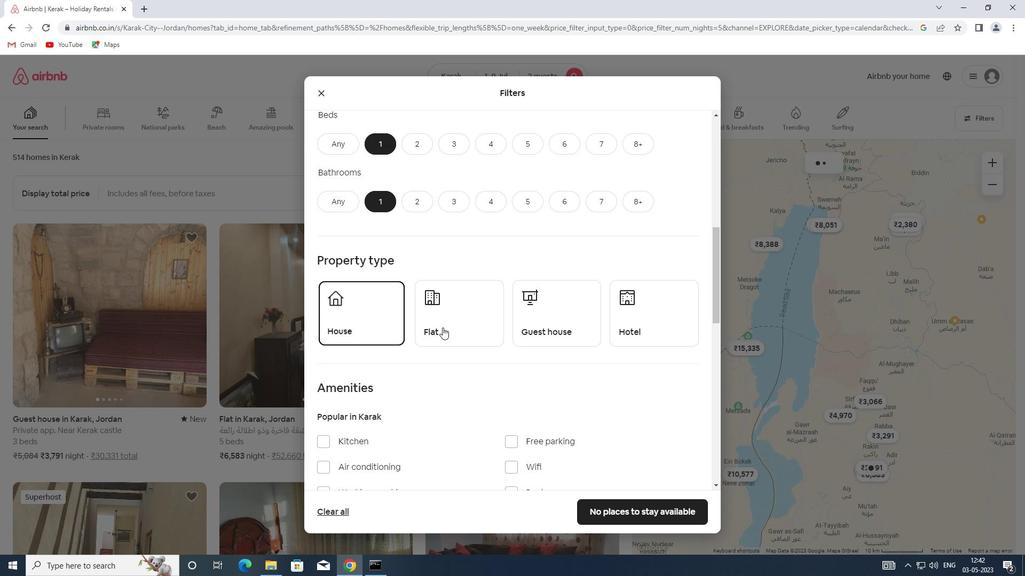 
Action: Mouse moved to (534, 322)
Screenshot: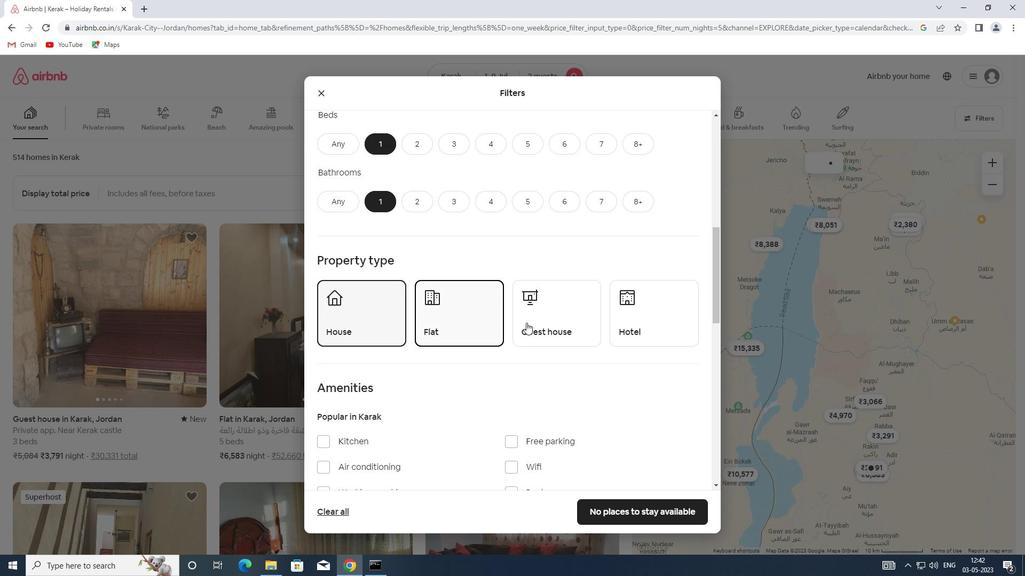 
Action: Mouse pressed left at (534, 322)
Screenshot: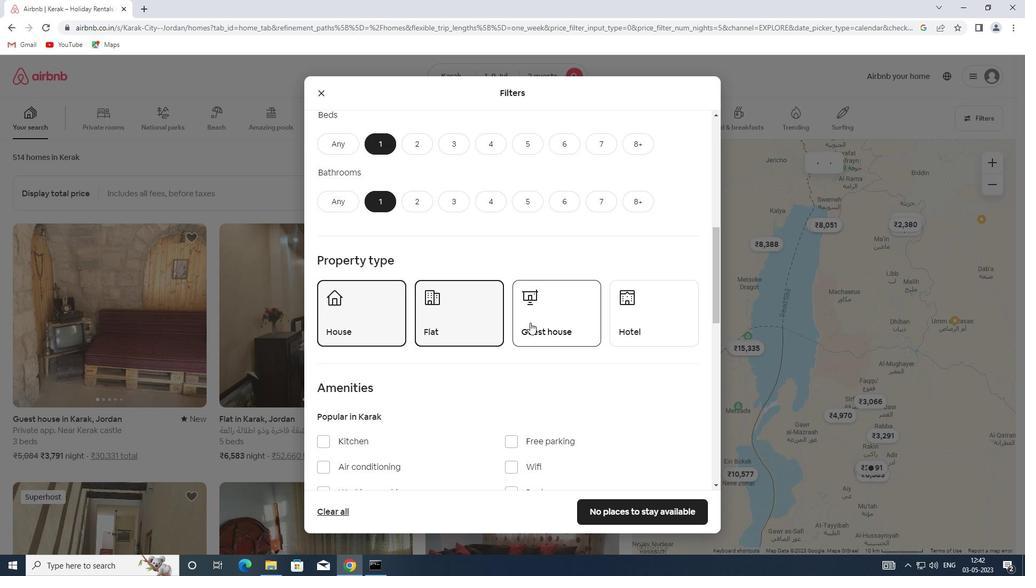 
Action: Mouse scrolled (534, 321) with delta (0, 0)
Screenshot: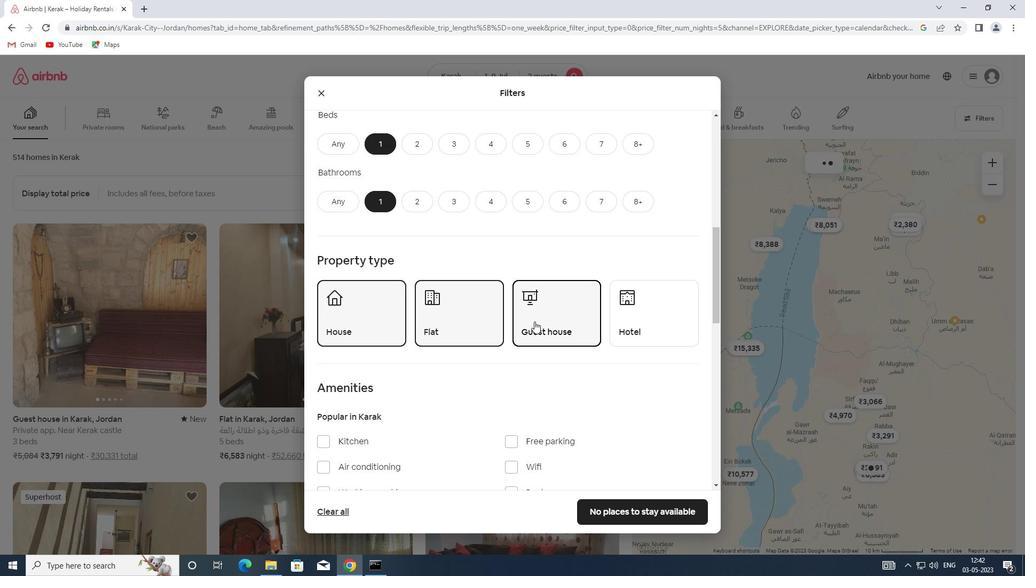 
Action: Mouse scrolled (534, 321) with delta (0, 0)
Screenshot: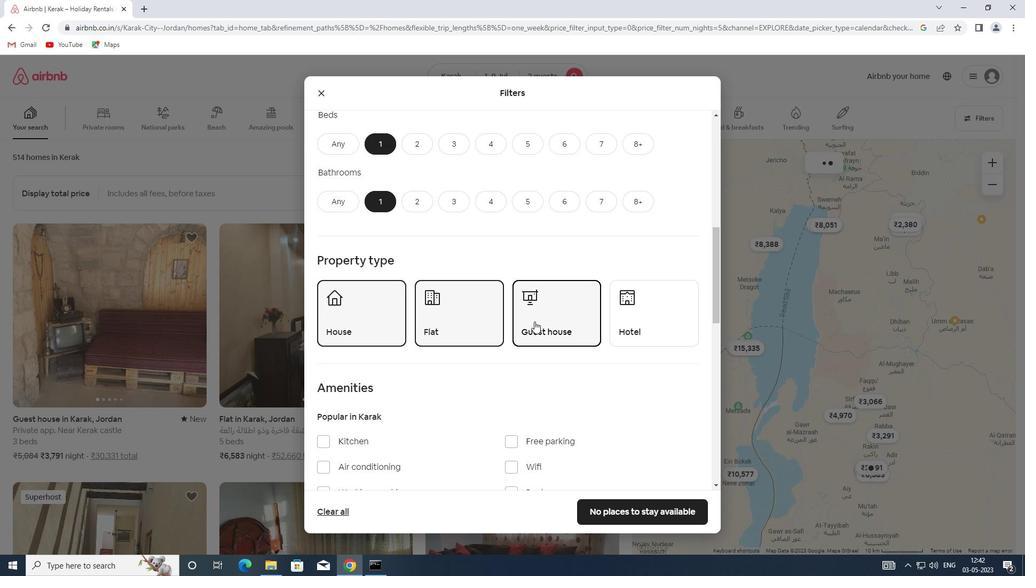 
Action: Mouse scrolled (534, 321) with delta (0, 0)
Screenshot: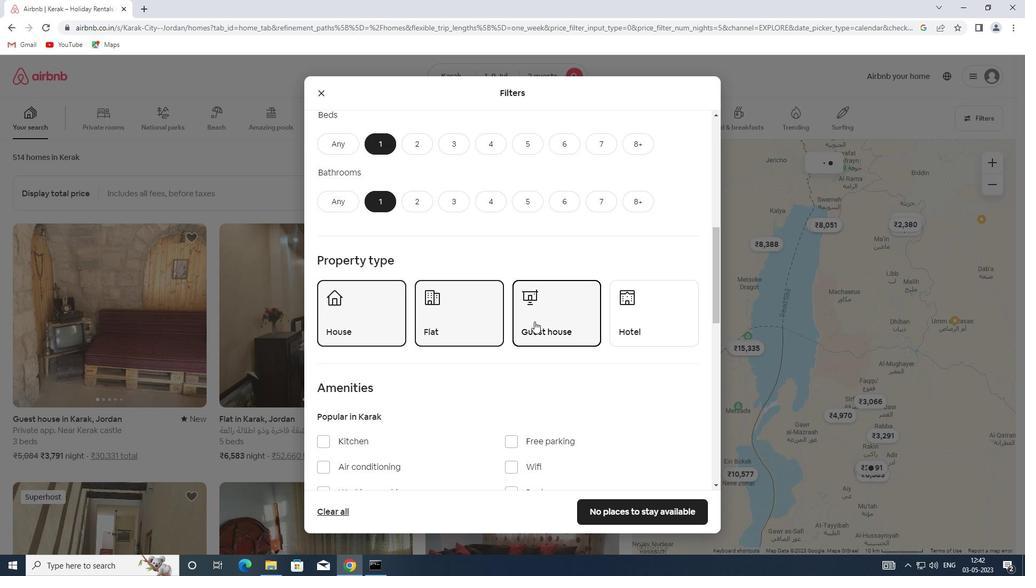 
Action: Mouse moved to (393, 330)
Screenshot: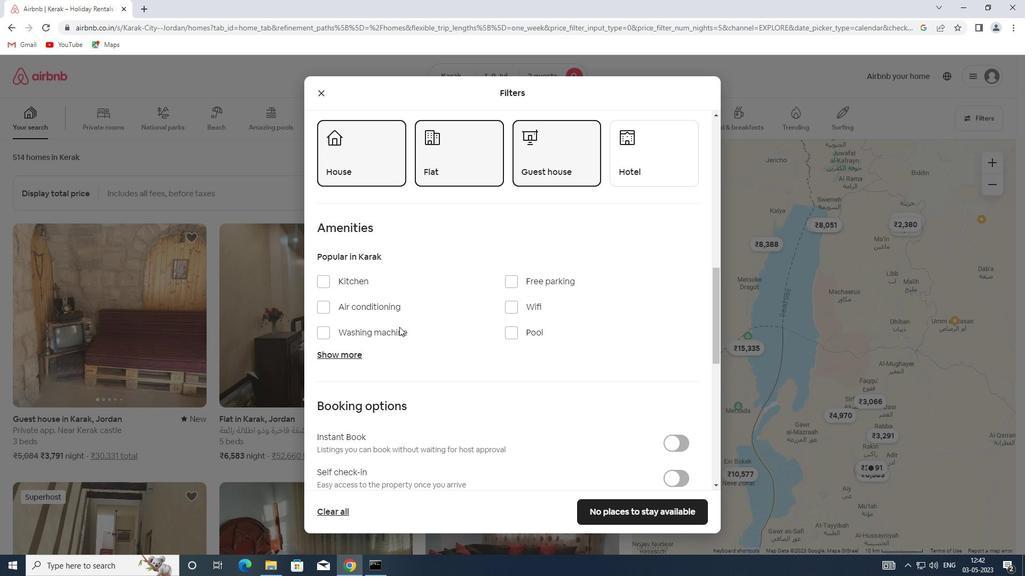 
Action: Mouse pressed left at (393, 330)
Screenshot: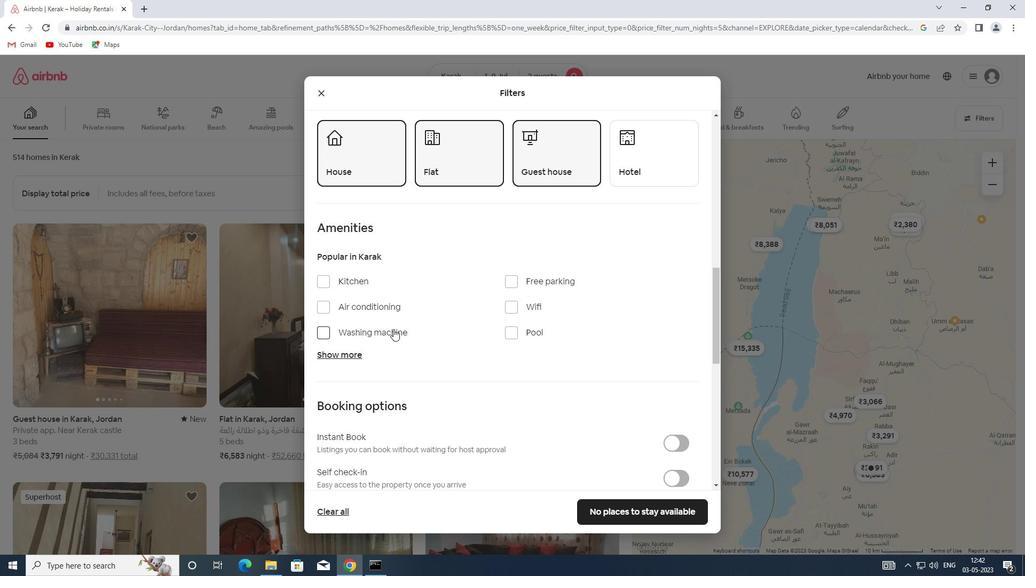 
Action: Mouse moved to (400, 325)
Screenshot: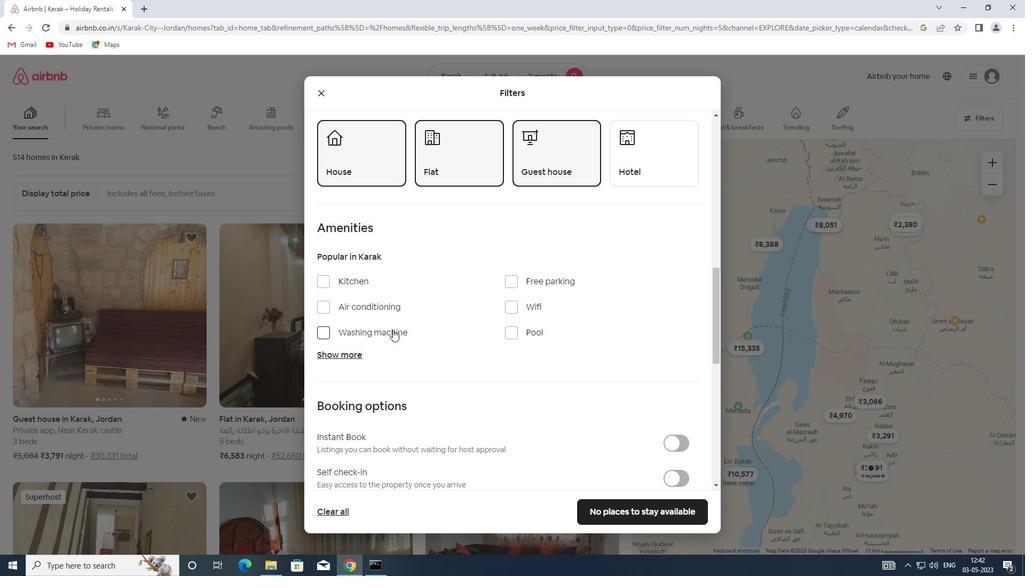 
Action: Mouse scrolled (400, 325) with delta (0, 0)
Screenshot: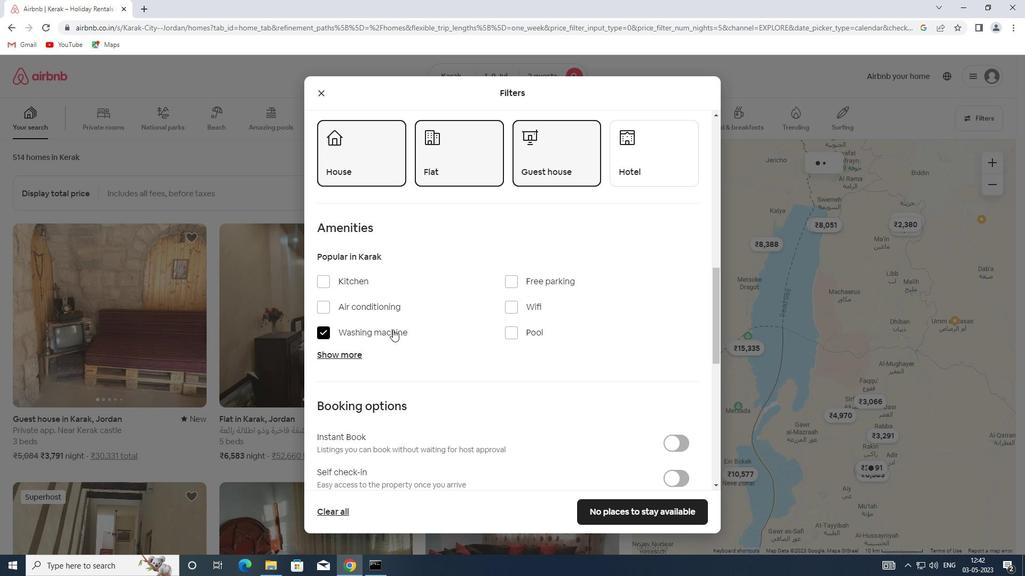 
Action: Mouse scrolled (400, 325) with delta (0, 0)
Screenshot: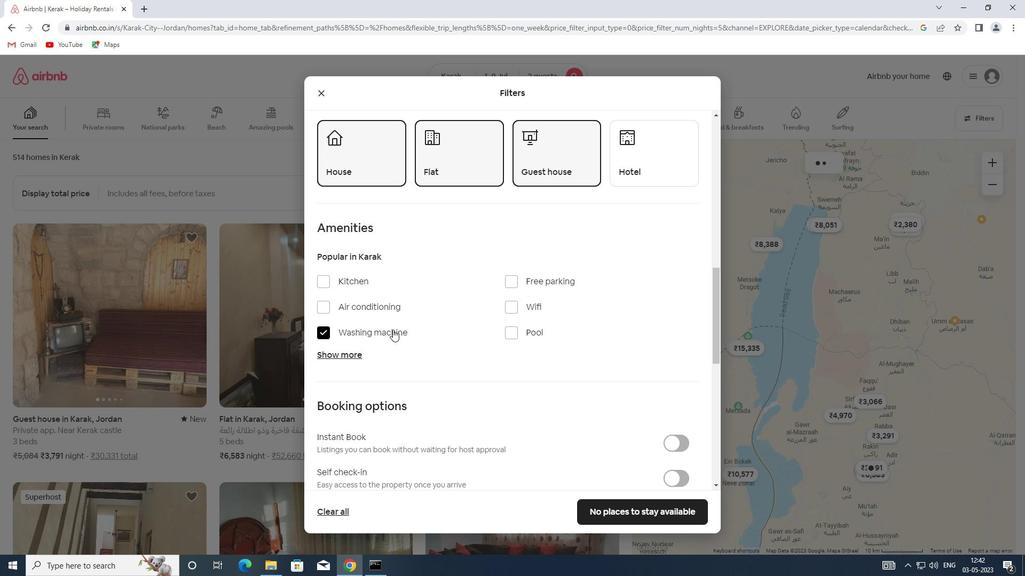
Action: Mouse moved to (672, 372)
Screenshot: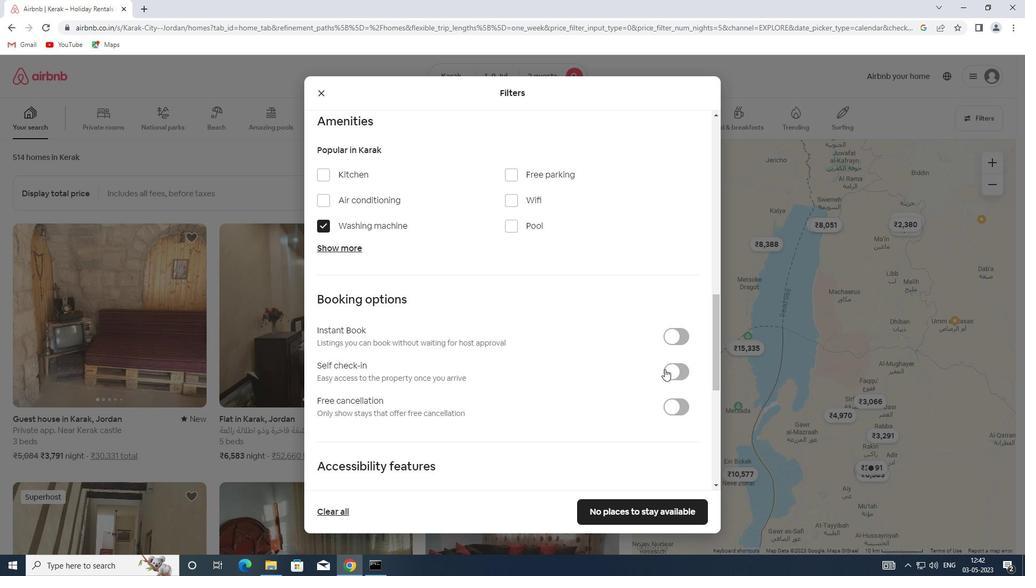 
Action: Mouse pressed left at (672, 372)
Screenshot: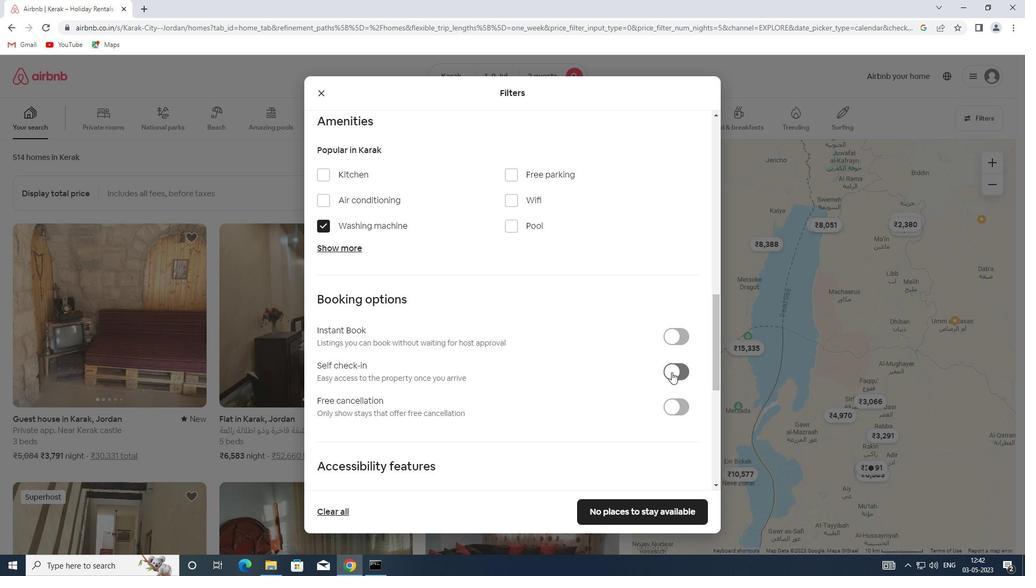 
Action: Mouse moved to (649, 356)
Screenshot: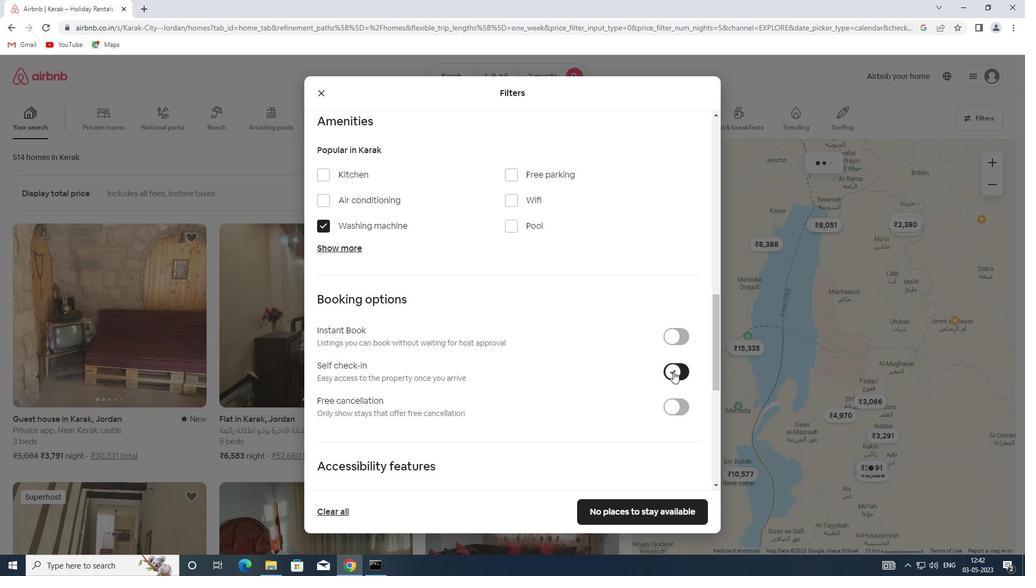 
Action: Mouse scrolled (649, 355) with delta (0, 0)
Screenshot: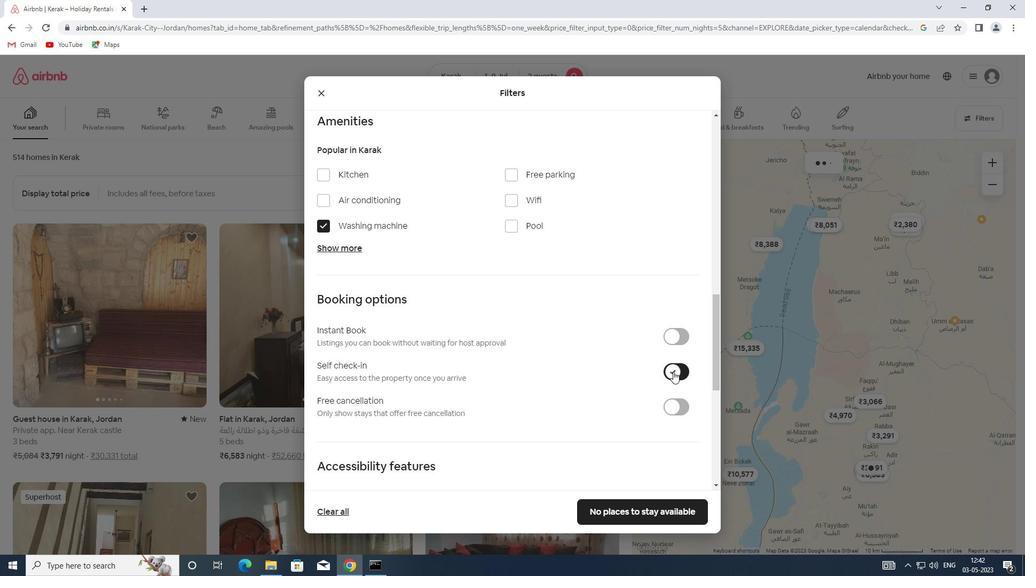 
Action: Mouse moved to (649, 356)
Screenshot: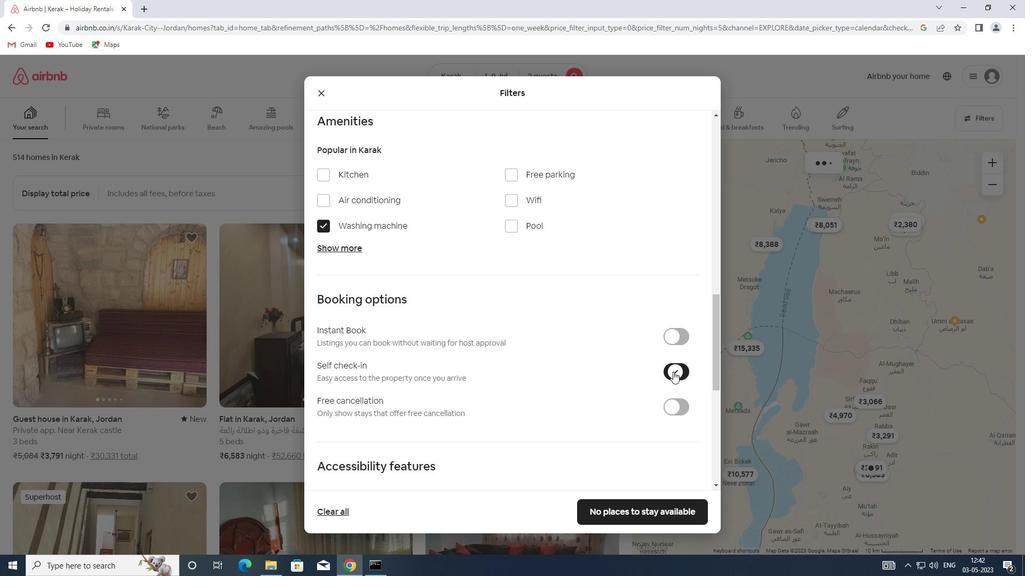 
Action: Mouse scrolled (649, 355) with delta (0, 0)
Screenshot: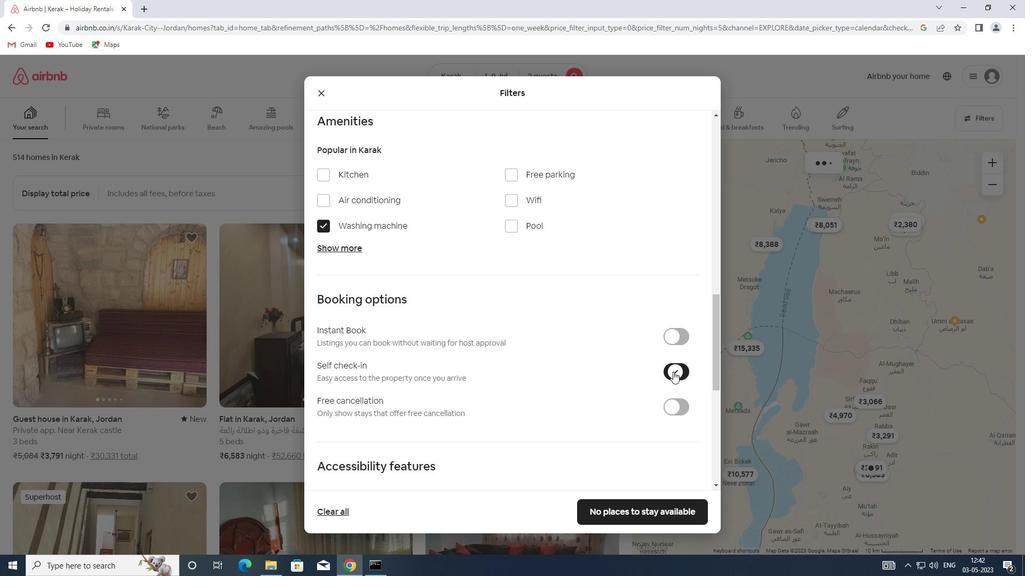
Action: Mouse moved to (647, 356)
Screenshot: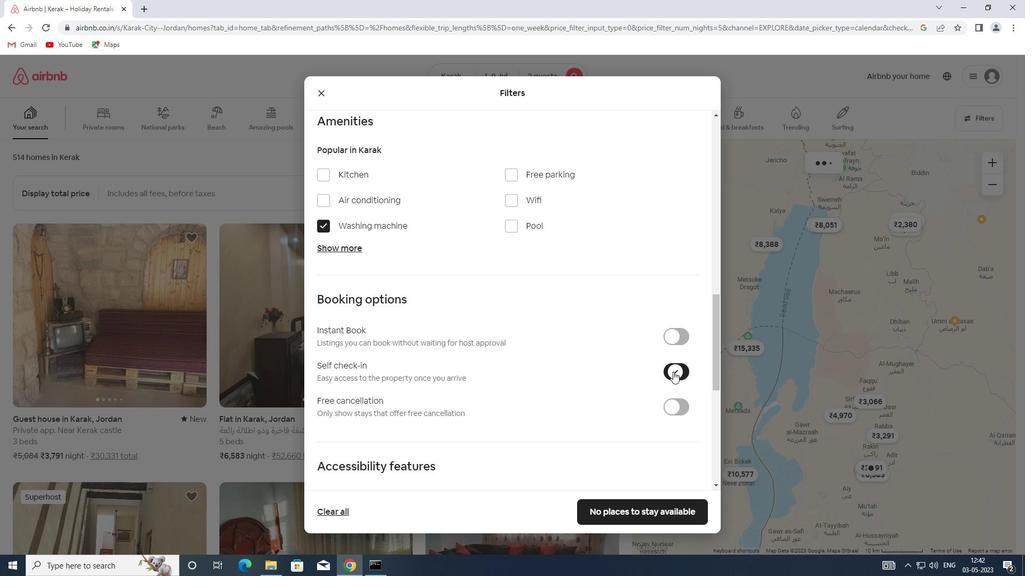 
Action: Mouse scrolled (647, 355) with delta (0, 0)
Screenshot: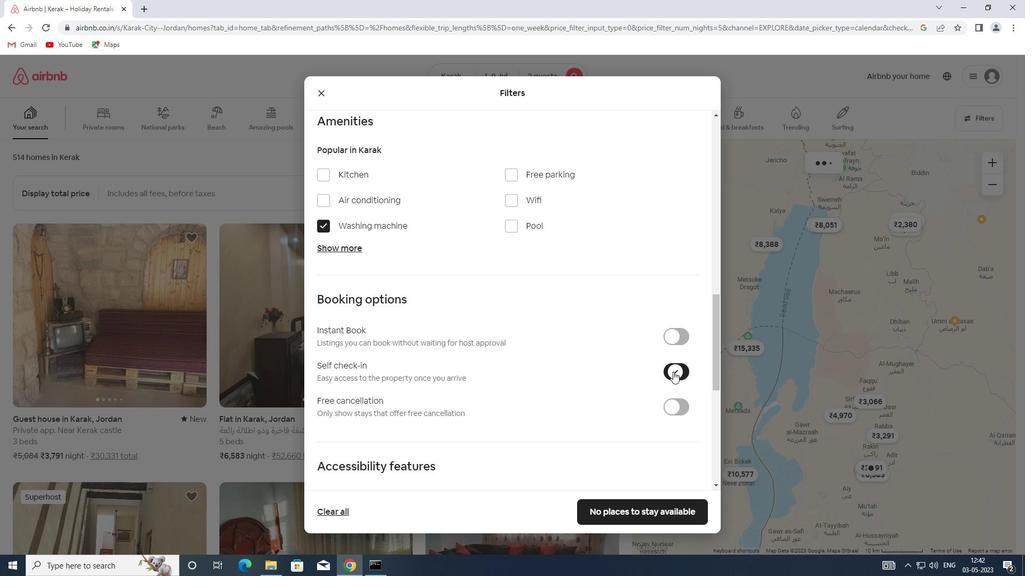 
Action: Mouse moved to (646, 356)
Screenshot: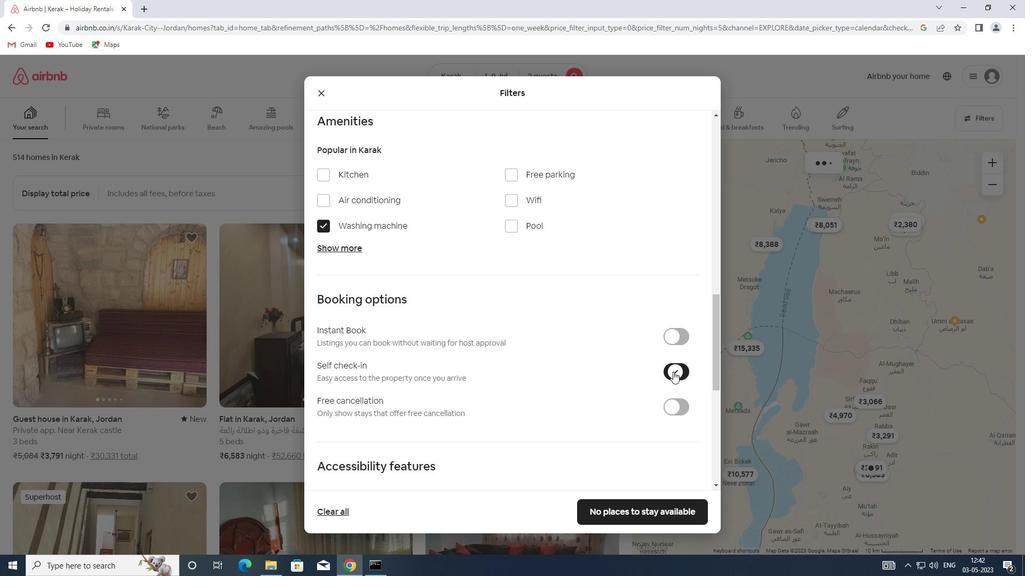 
Action: Mouse scrolled (646, 355) with delta (0, 0)
Screenshot: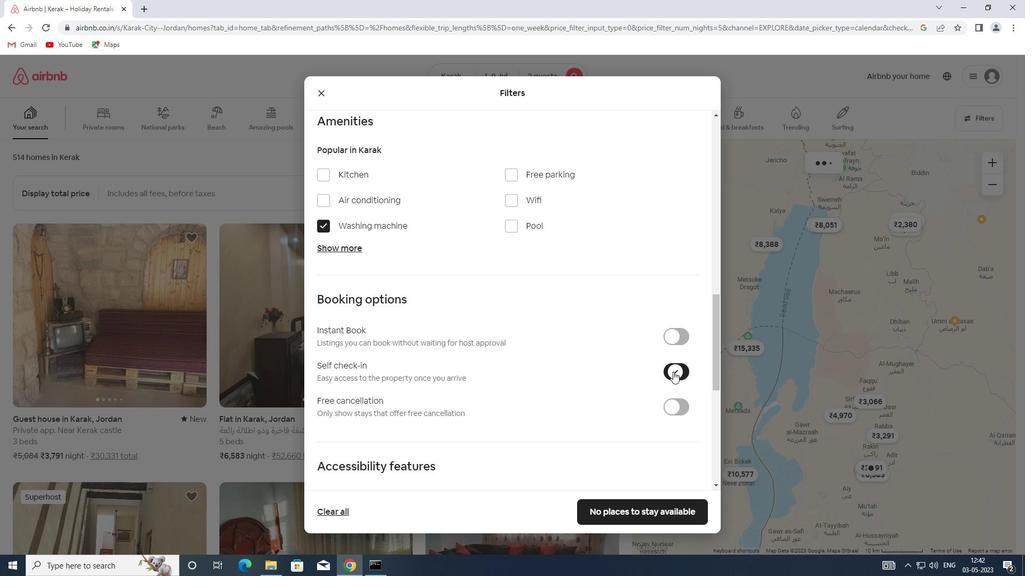 
Action: Mouse moved to (333, 362)
Screenshot: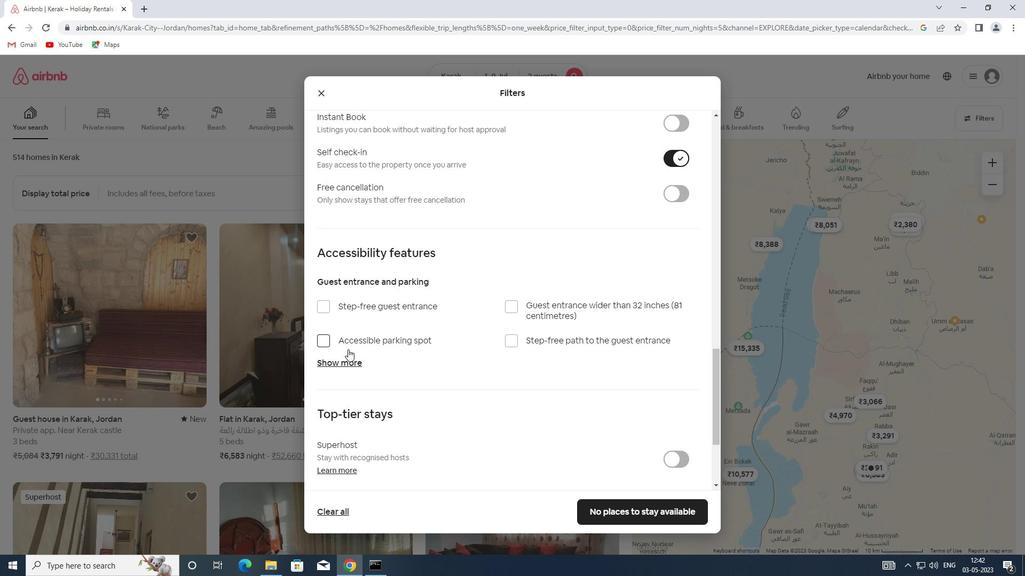 
Action: Mouse scrolled (333, 362) with delta (0, 0)
Screenshot: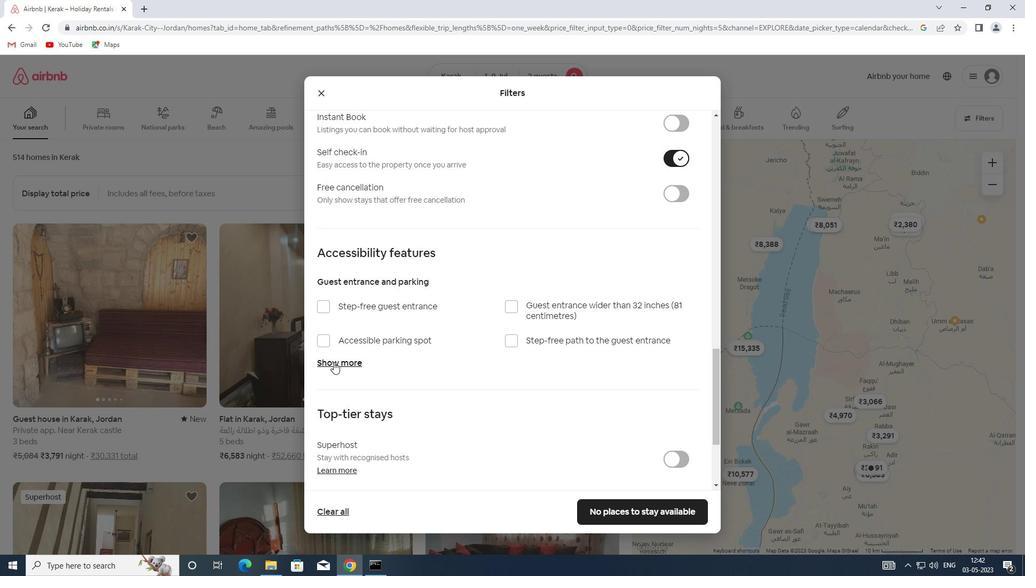 
Action: Mouse scrolled (333, 362) with delta (0, 0)
Screenshot: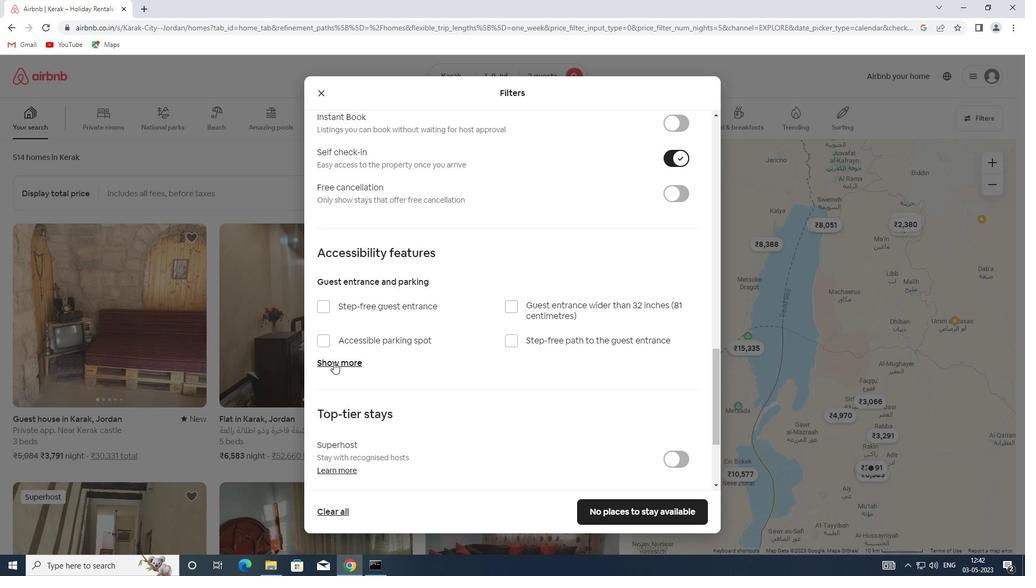 
Action: Mouse scrolled (333, 362) with delta (0, 0)
Screenshot: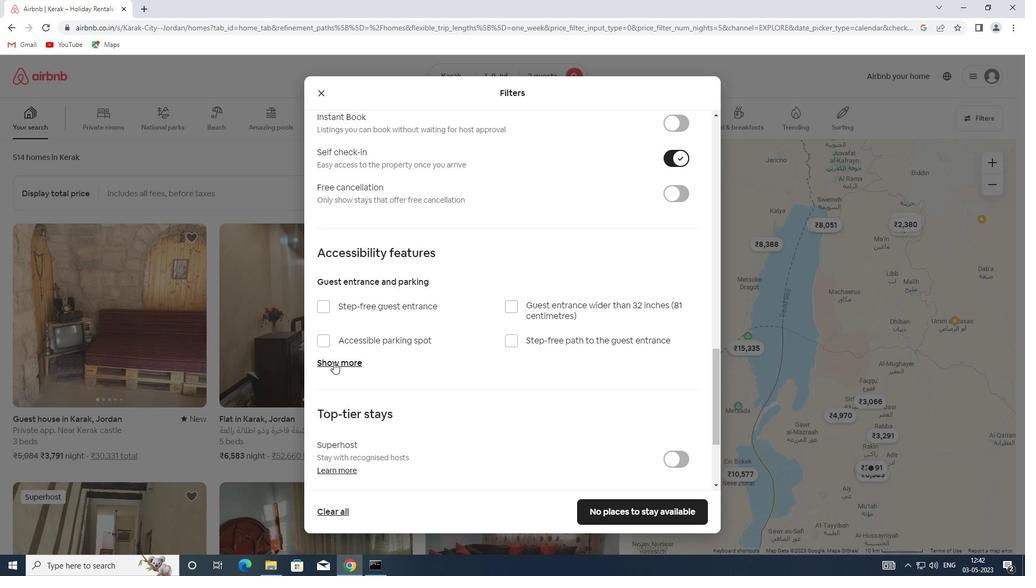 
Action: Mouse scrolled (333, 362) with delta (0, 0)
Screenshot: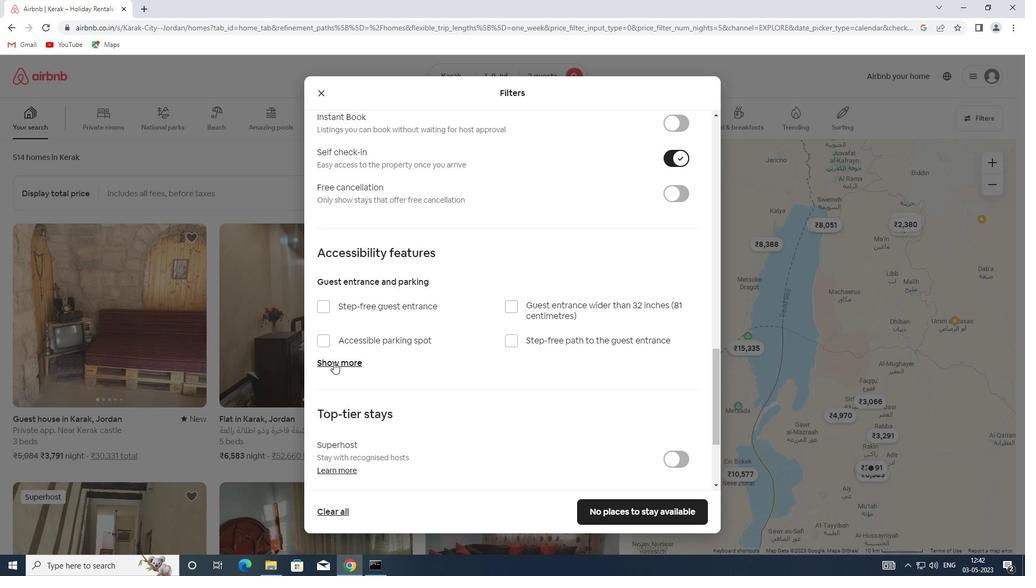 
Action: Mouse scrolled (333, 362) with delta (0, 0)
Screenshot: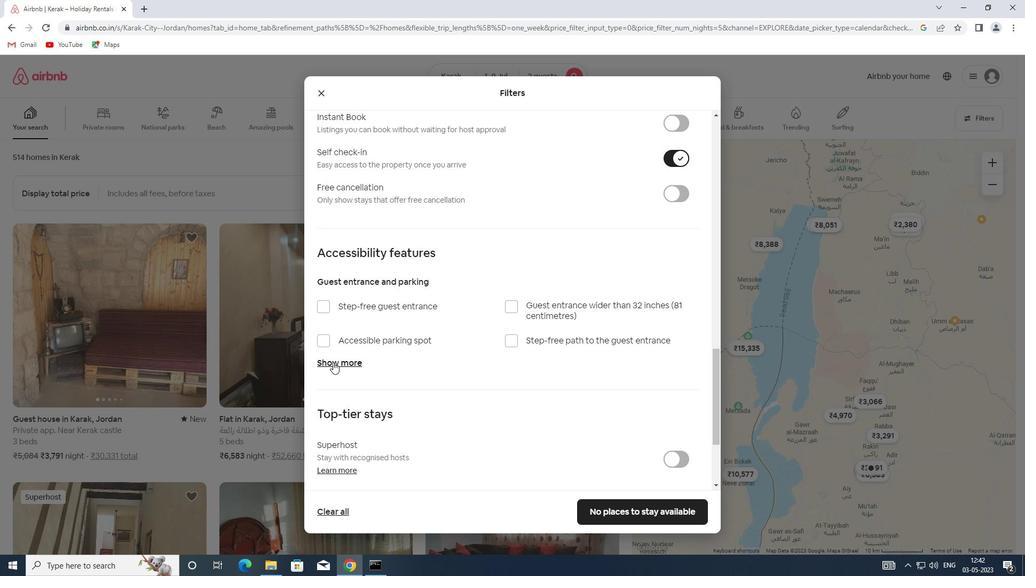 
Action: Mouse moved to (354, 417)
Screenshot: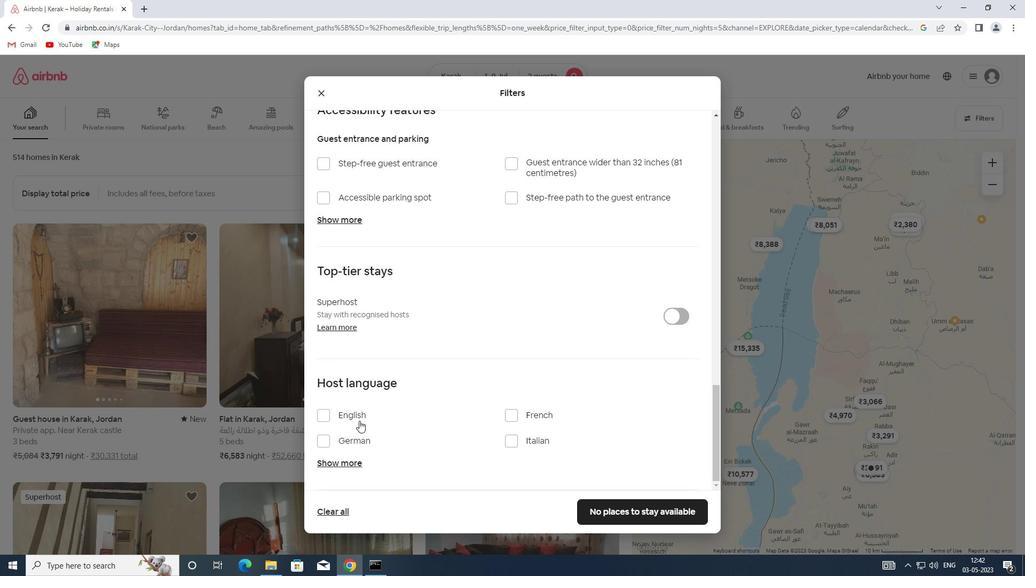 
Action: Mouse pressed left at (354, 417)
Screenshot: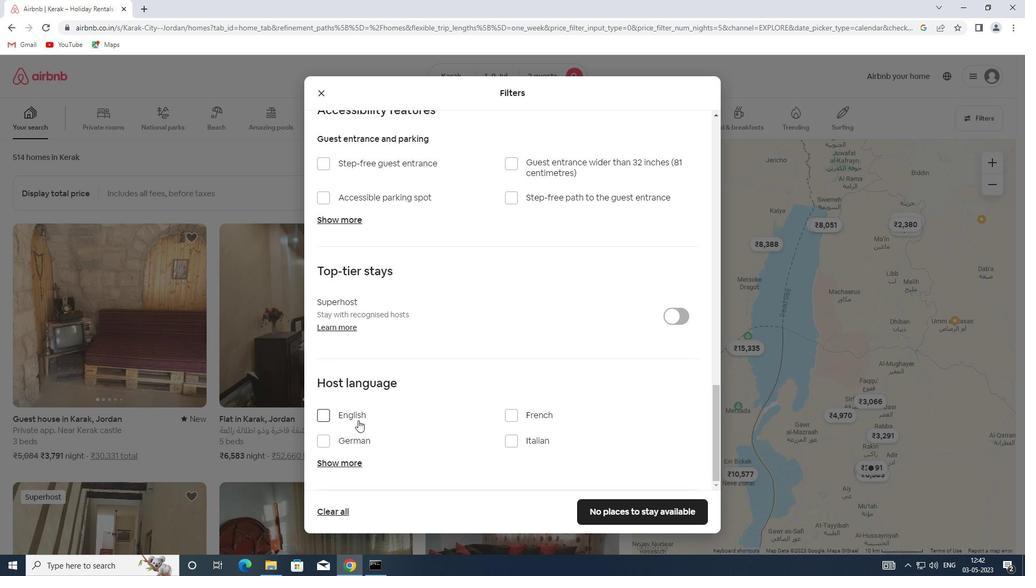 
Action: Mouse moved to (638, 512)
Screenshot: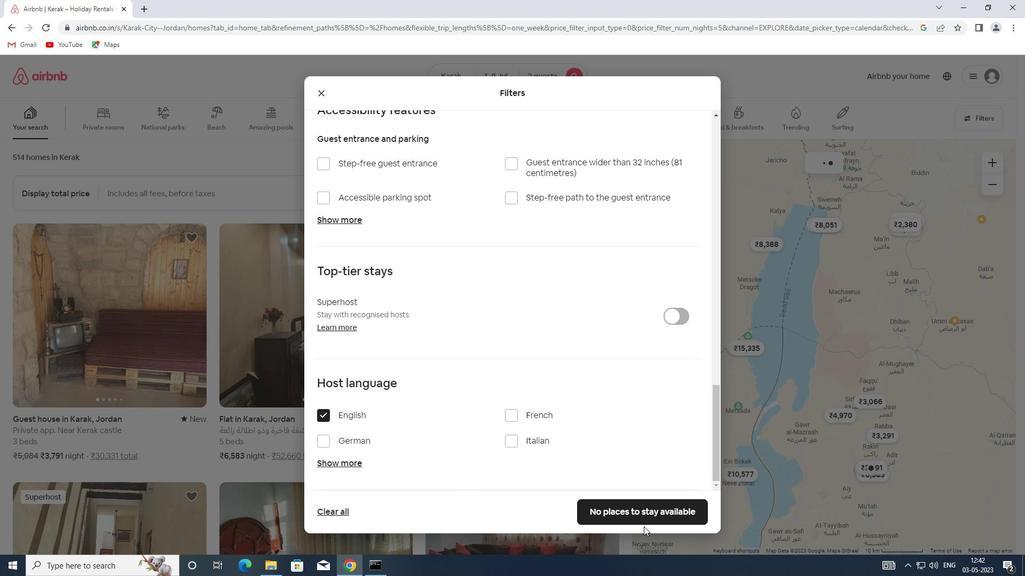 
Action: Mouse pressed left at (638, 512)
Screenshot: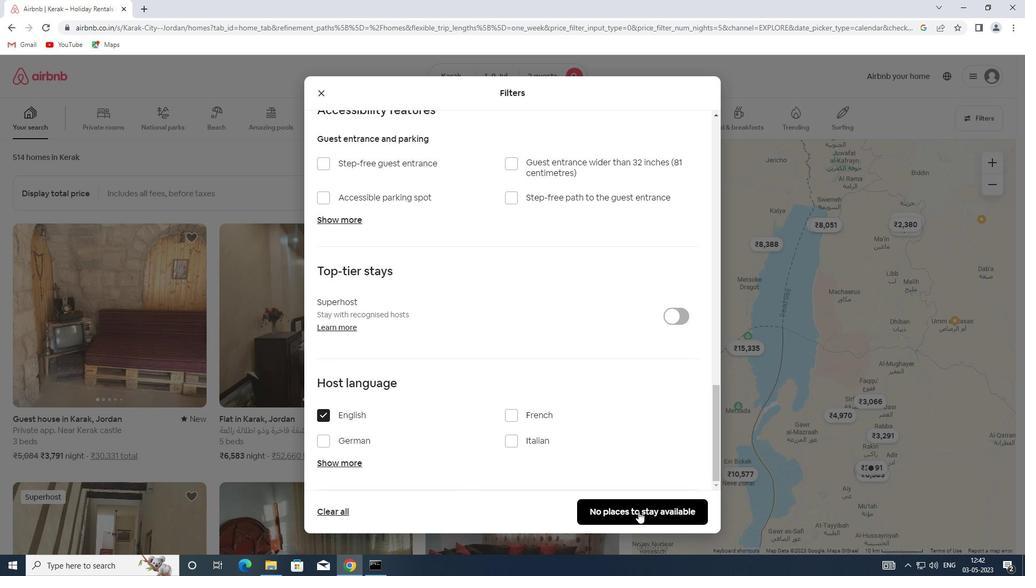 
